 Task: For heading Use Comfortaa with yellow colour.  font size for heading18,  'Change the font style of data to'Comfortaa and font size to 9,  Change the alignment of both headline & data to Align right In the sheet  Attendance Sheet for Weekly Evaluationbook
Action: Mouse moved to (240, 145)
Screenshot: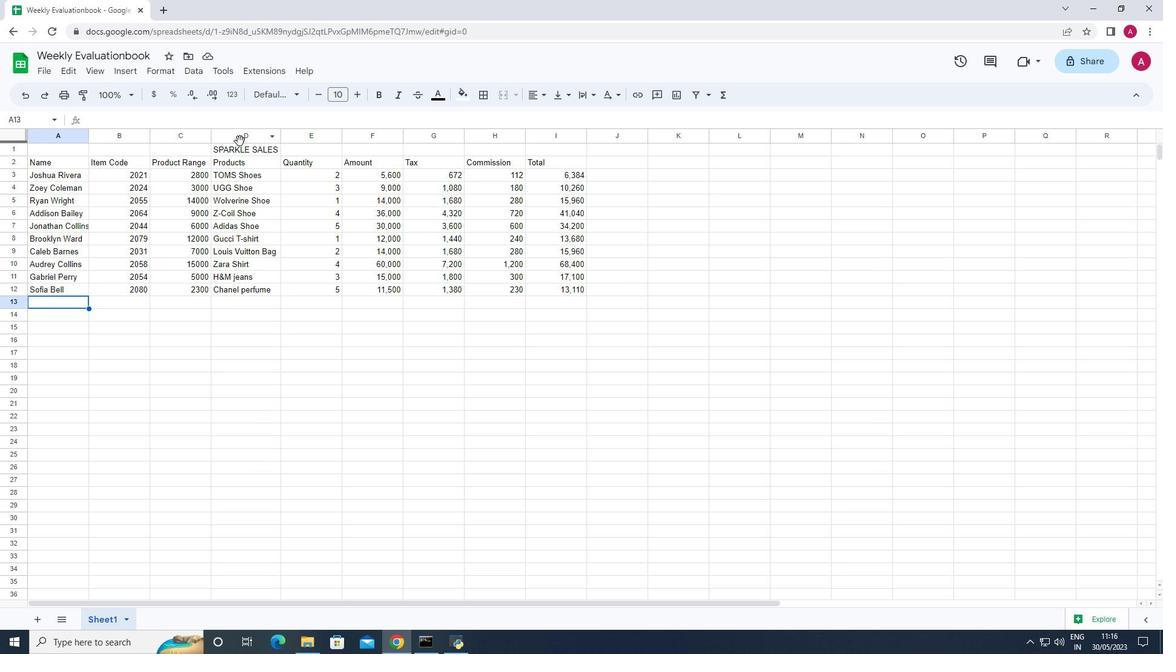 
Action: Mouse pressed left at (240, 145)
Screenshot: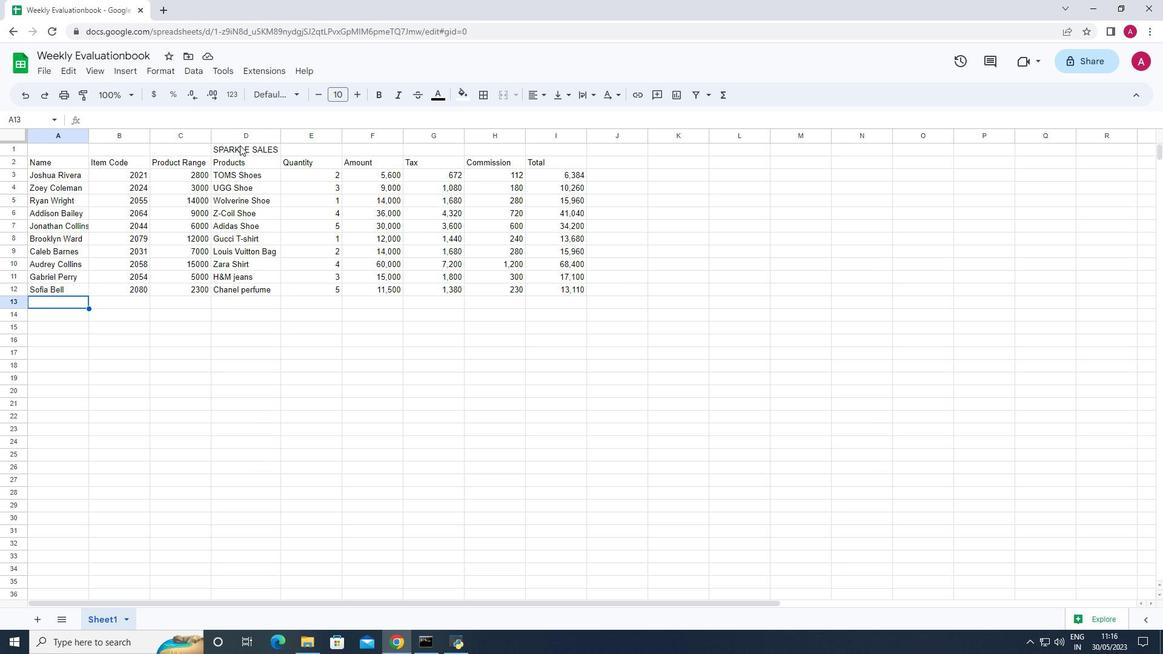 
Action: Mouse moved to (290, 96)
Screenshot: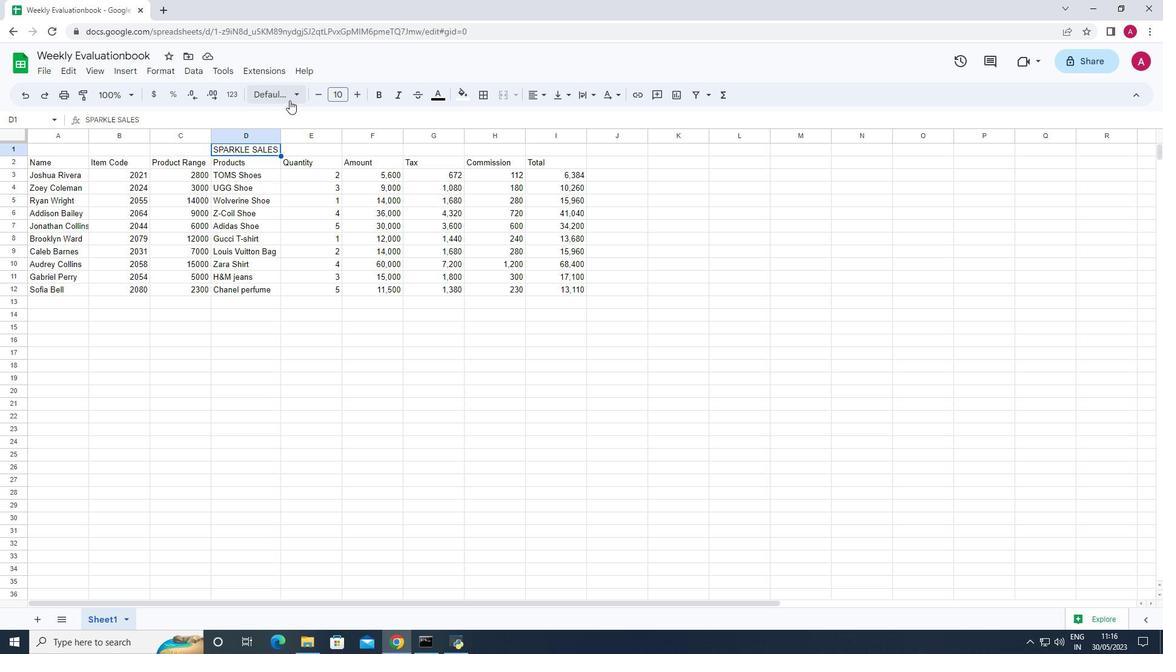 
Action: Mouse pressed left at (290, 96)
Screenshot: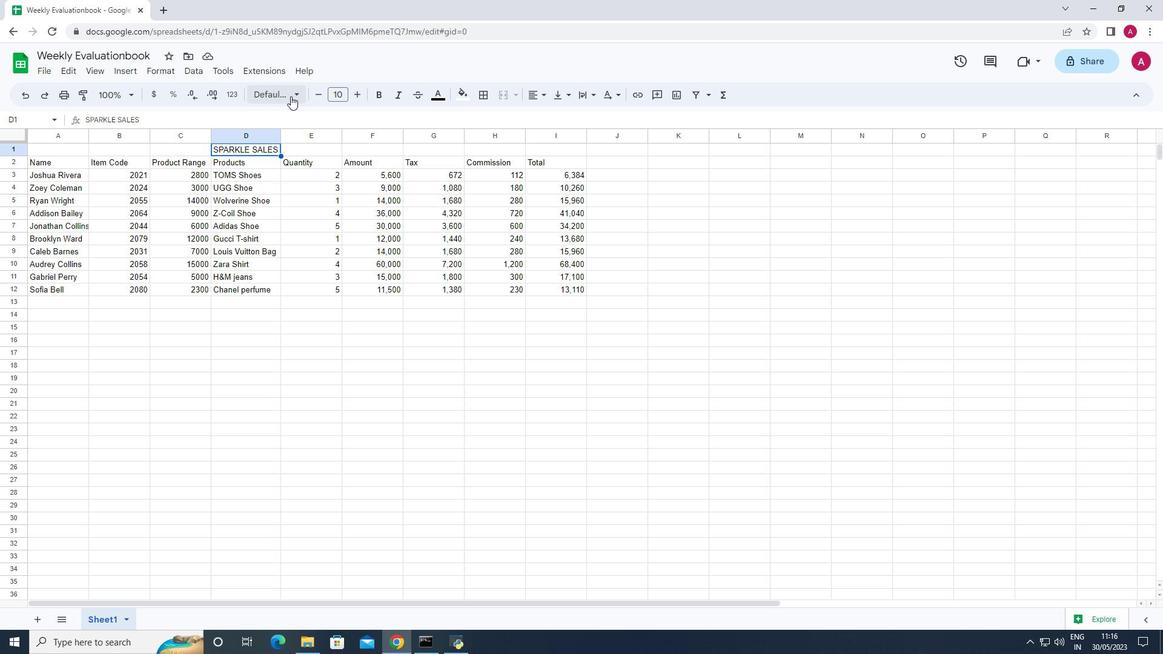 
Action: Mouse moved to (293, 229)
Screenshot: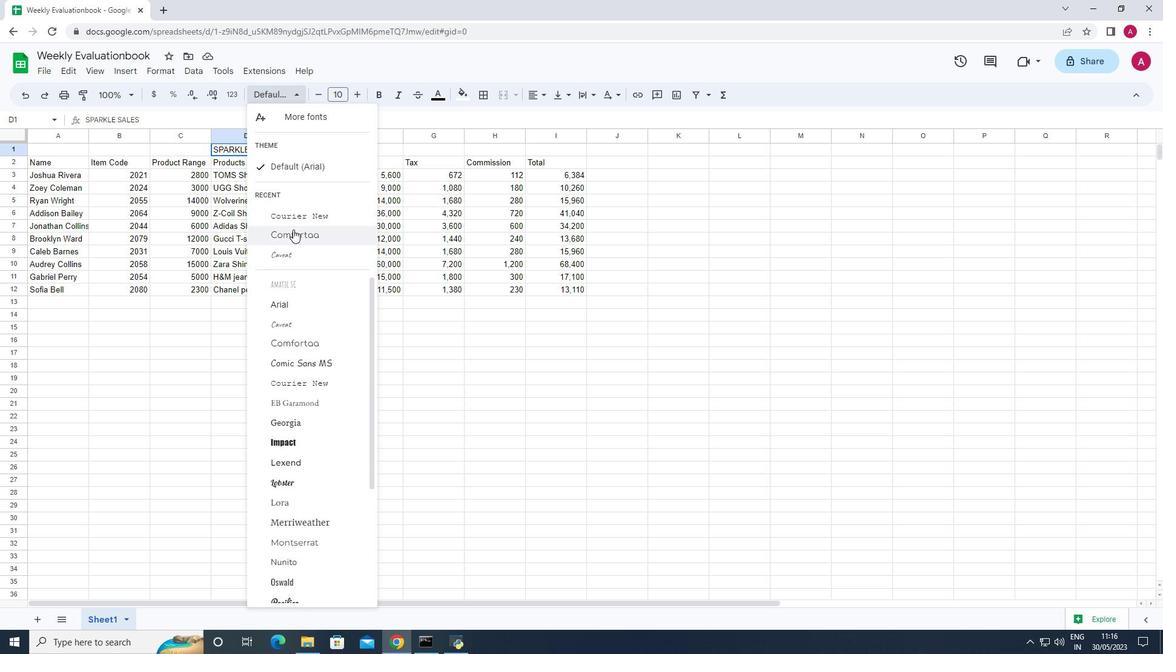 
Action: Mouse pressed left at (293, 229)
Screenshot: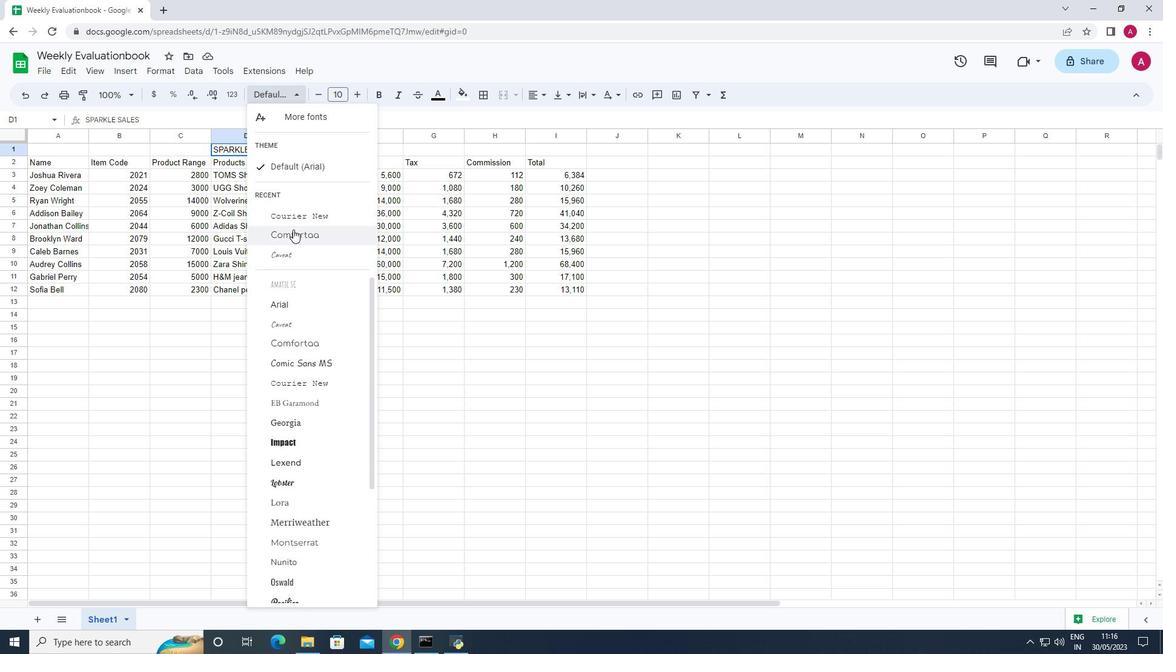 
Action: Mouse moved to (463, 94)
Screenshot: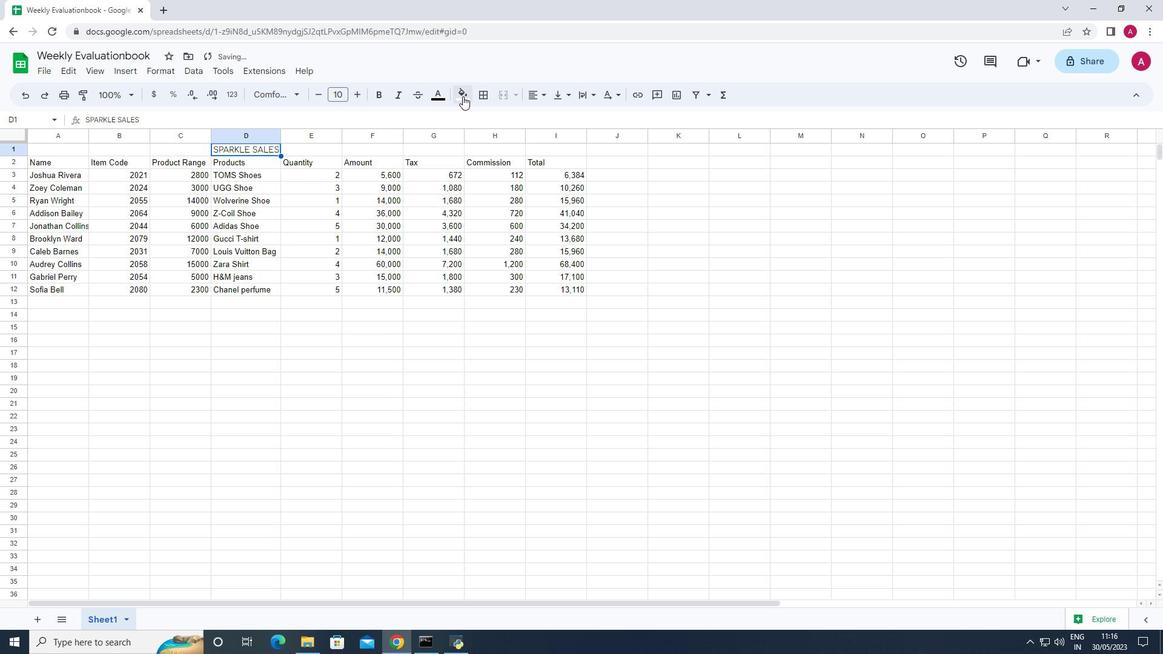 
Action: Mouse pressed left at (463, 94)
Screenshot: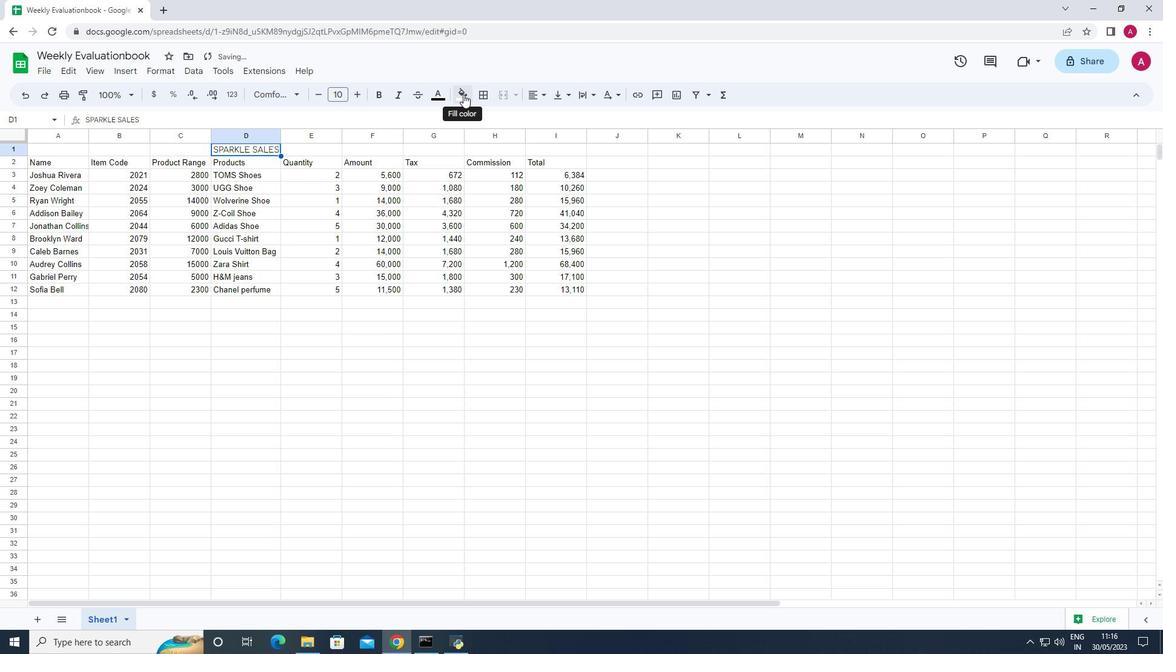 
Action: Mouse moved to (506, 149)
Screenshot: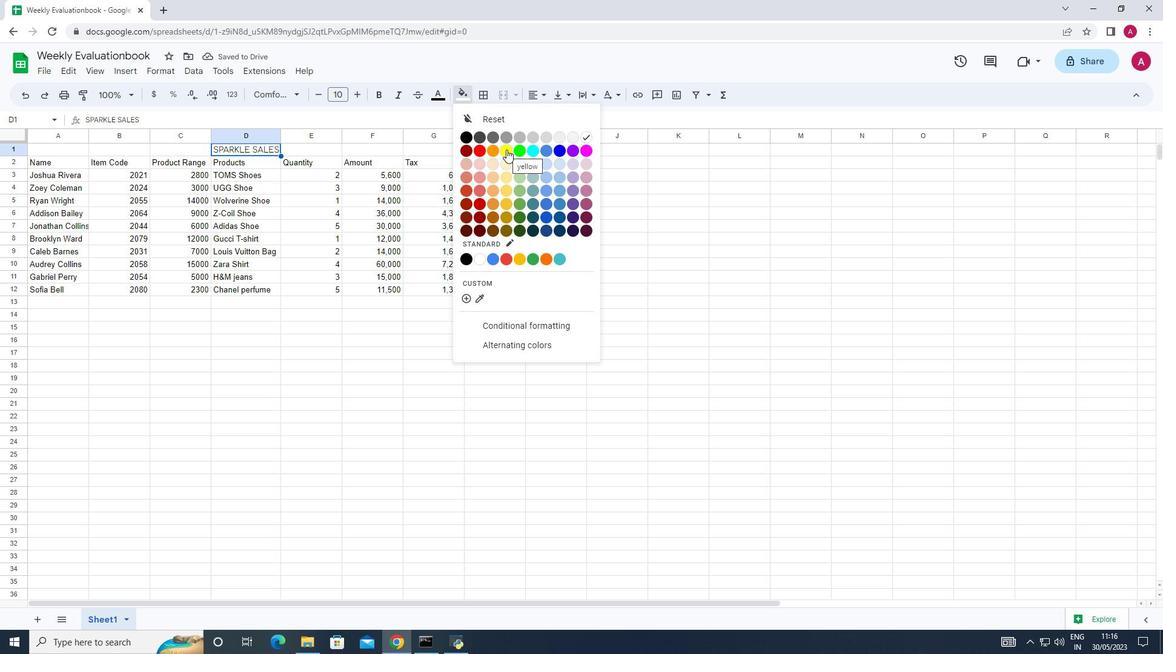 
Action: Mouse pressed left at (506, 149)
Screenshot: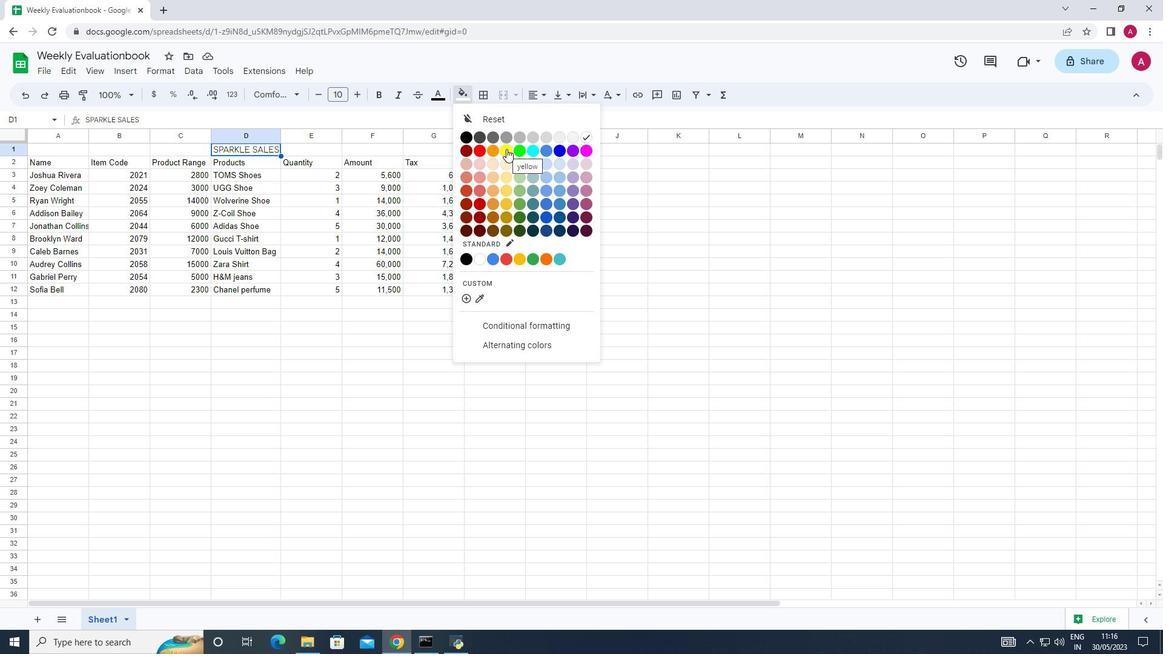 
Action: Mouse moved to (354, 93)
Screenshot: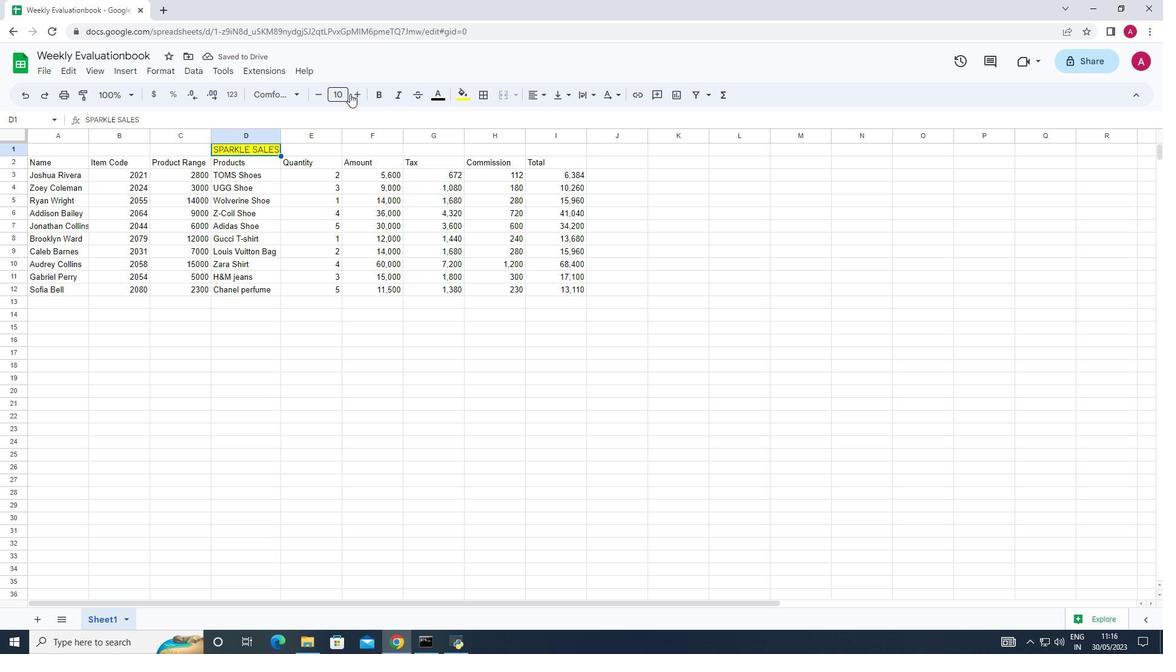 
Action: Mouse pressed left at (354, 93)
Screenshot: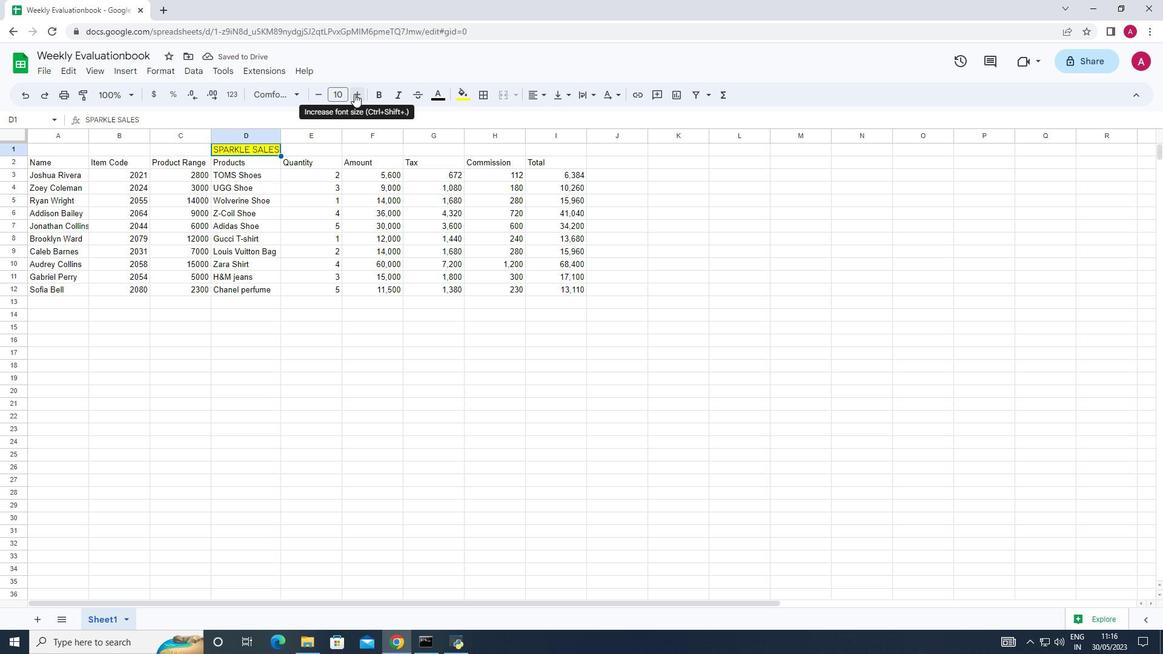 
Action: Mouse pressed left at (354, 93)
Screenshot: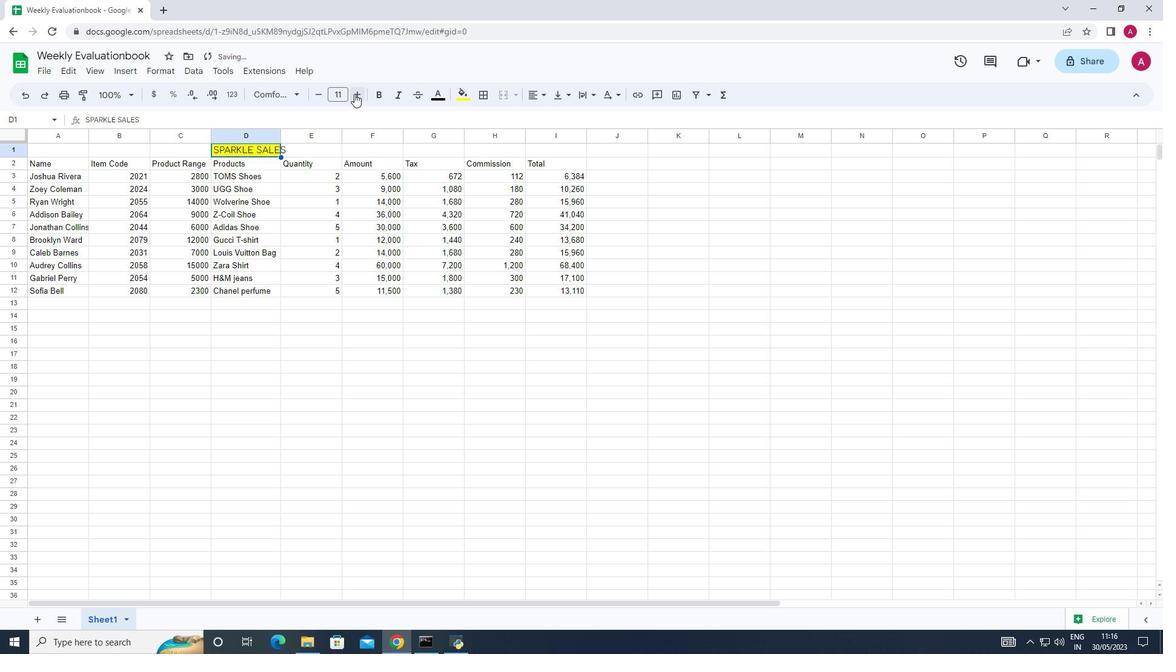 
Action: Mouse pressed left at (354, 93)
Screenshot: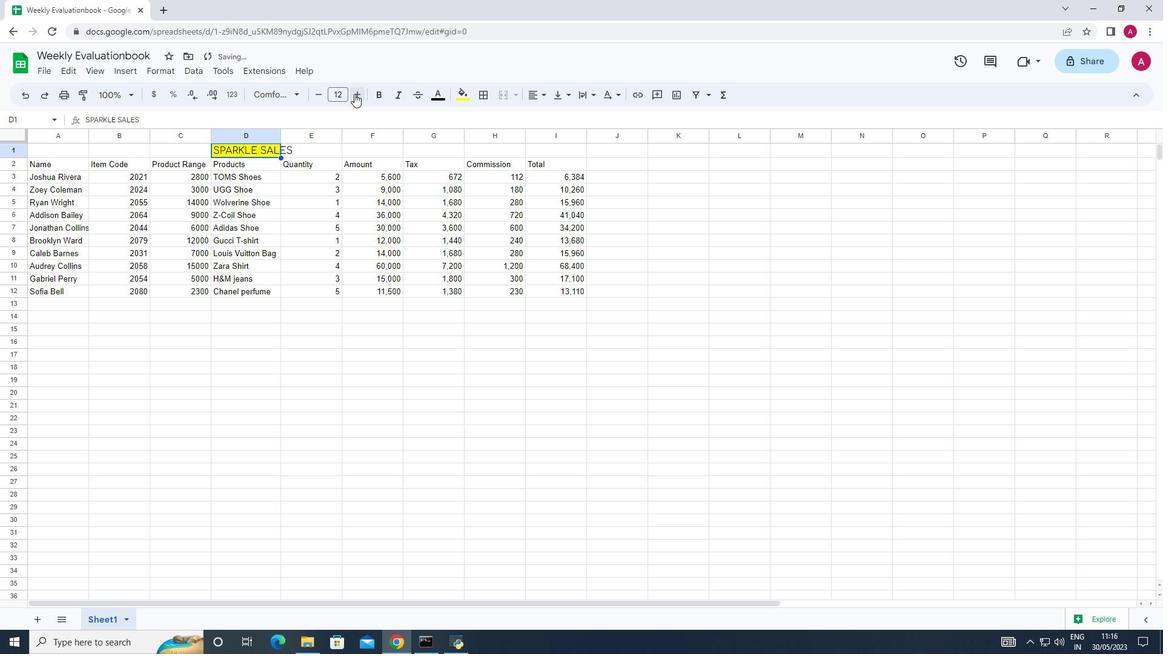
Action: Mouse pressed left at (354, 93)
Screenshot: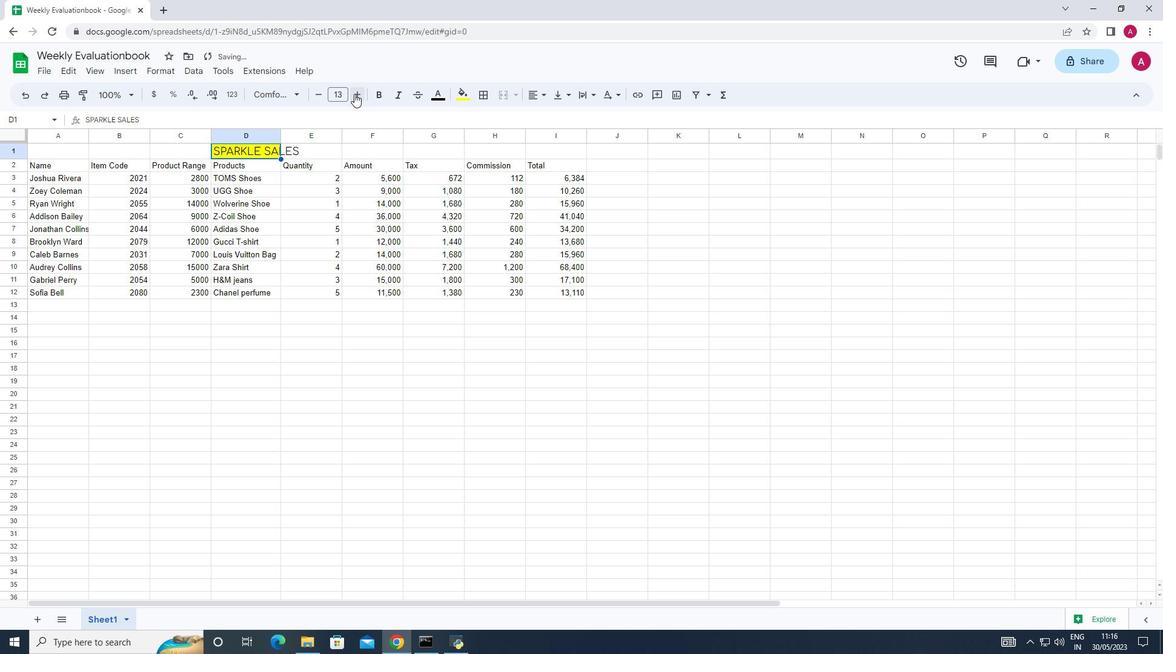 
Action: Mouse pressed left at (354, 93)
Screenshot: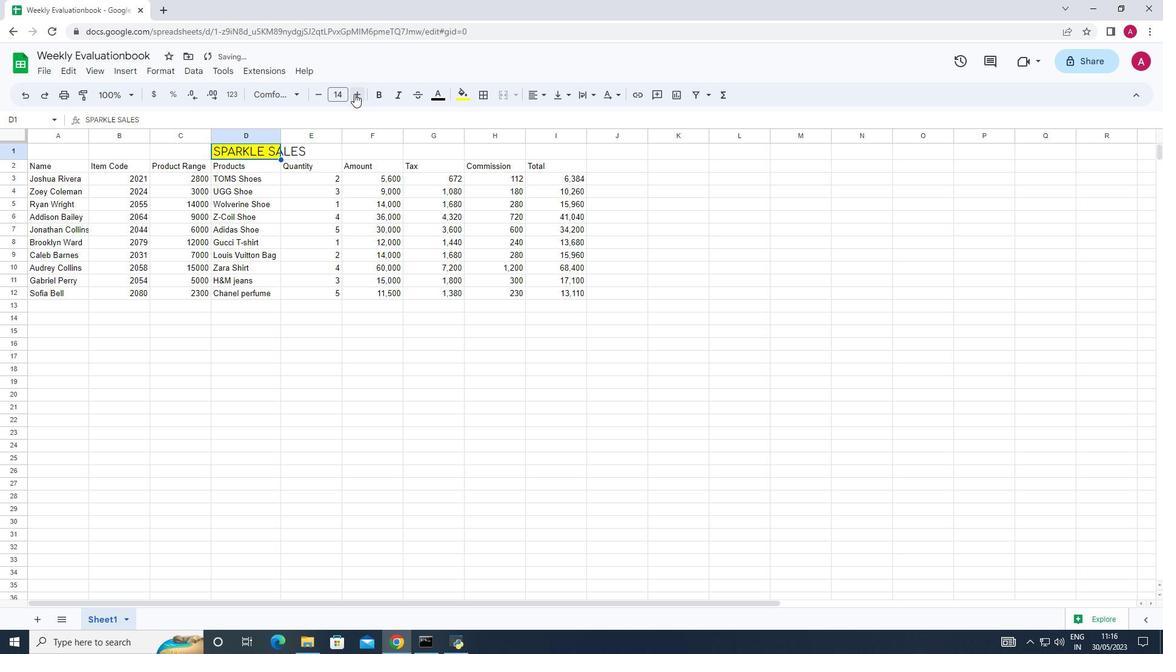 
Action: Mouse pressed left at (354, 93)
Screenshot: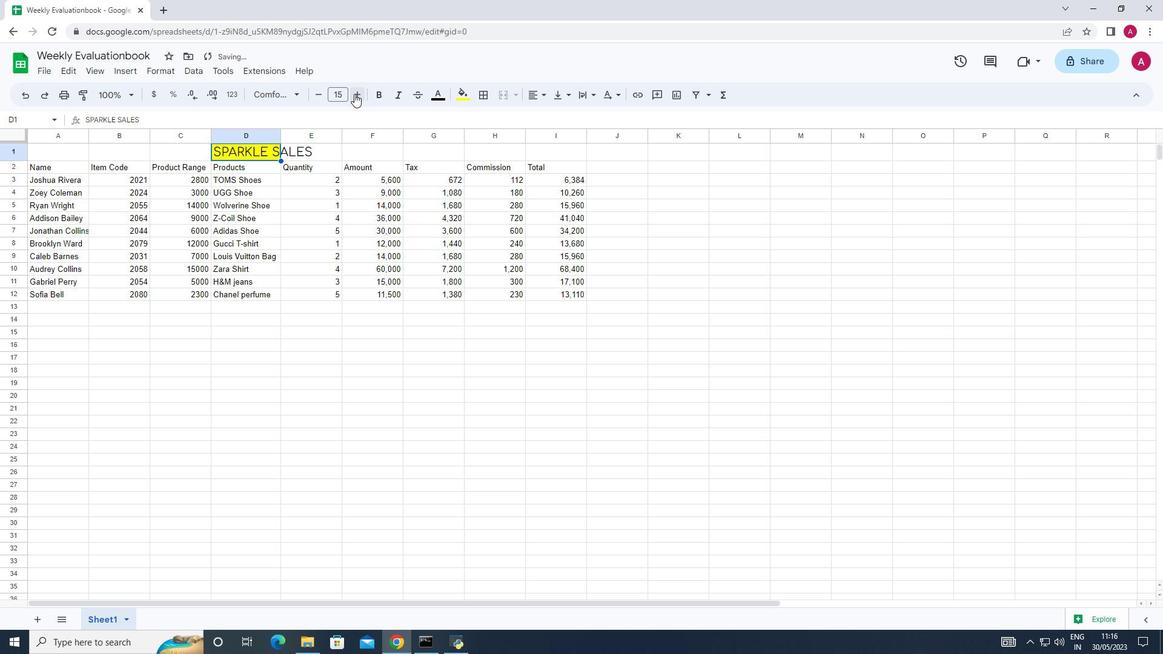 
Action: Mouse pressed left at (354, 93)
Screenshot: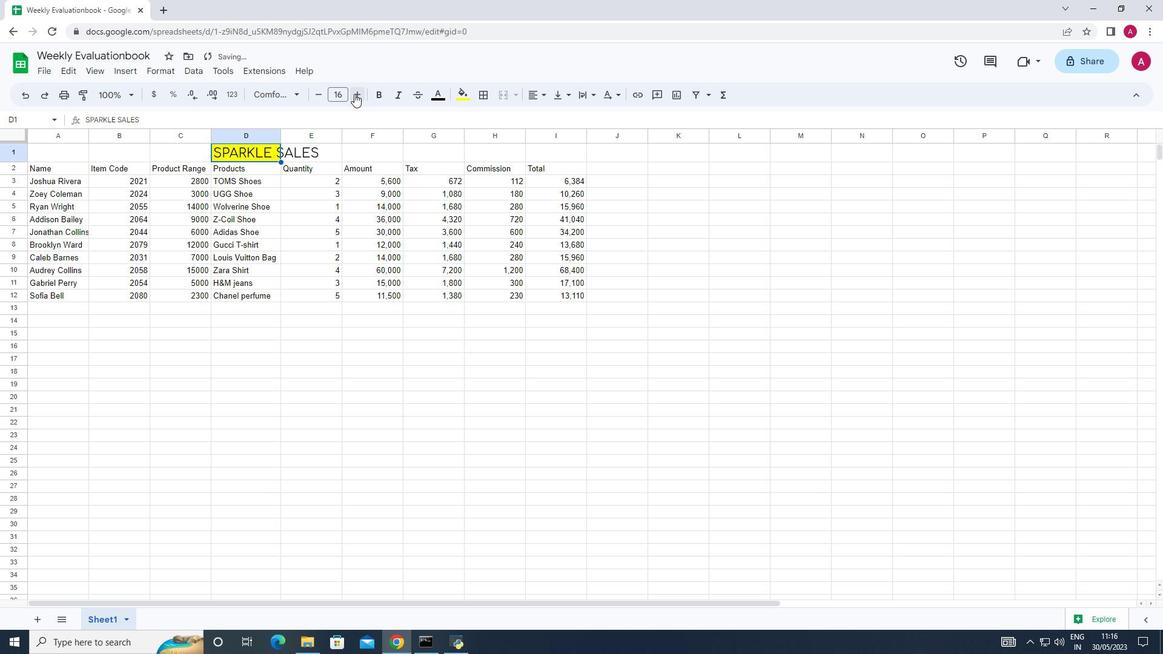 
Action: Mouse pressed left at (354, 93)
Screenshot: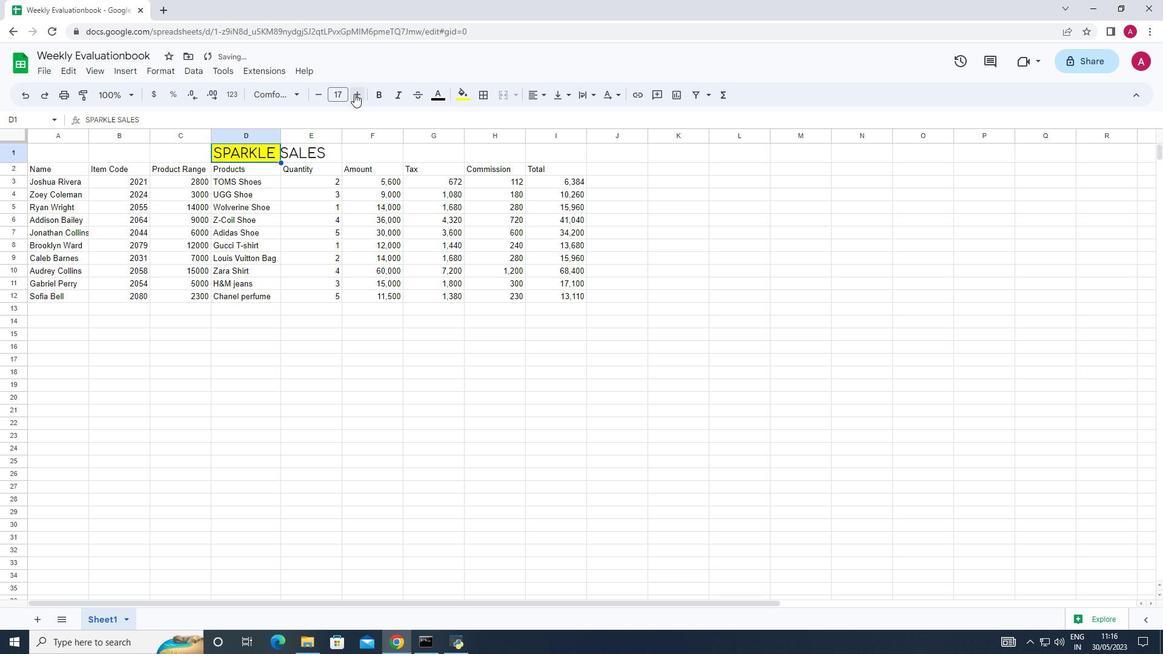 
Action: Mouse moved to (278, 135)
Screenshot: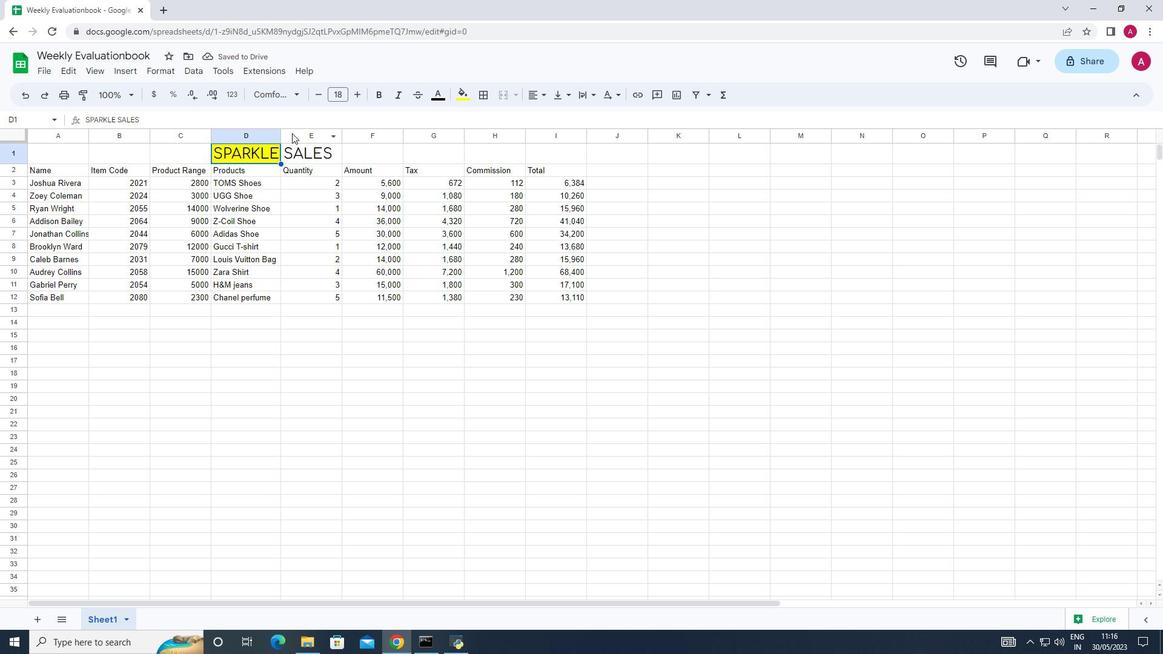 
Action: Mouse pressed left at (278, 135)
Screenshot: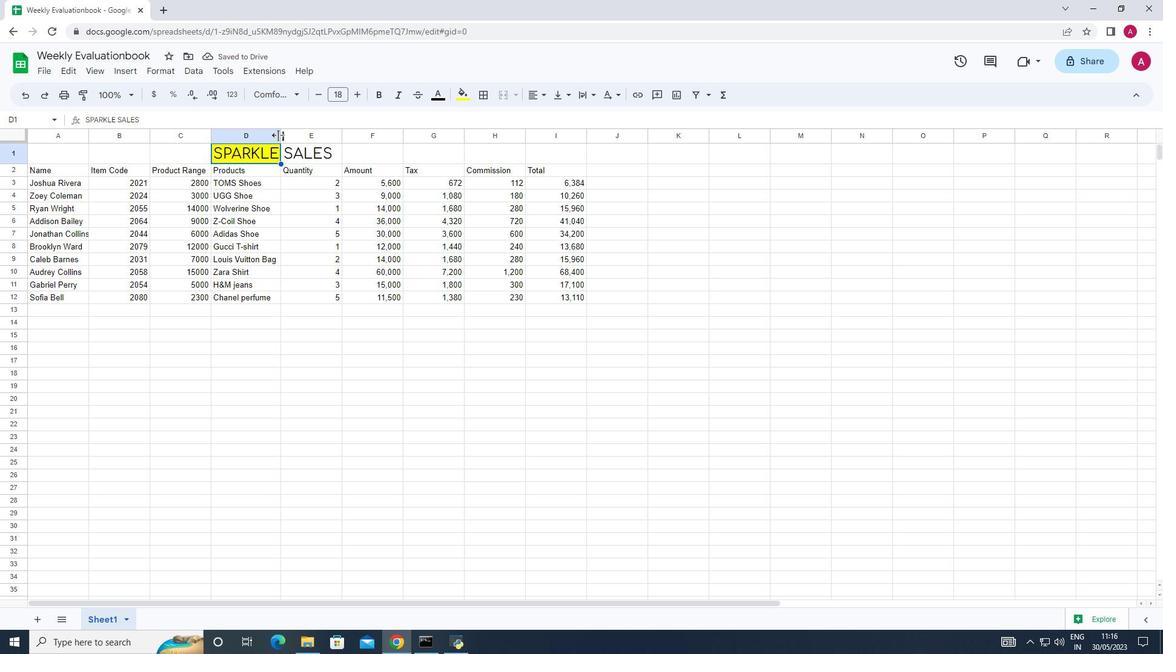 
Action: Mouse pressed left at (278, 135)
Screenshot: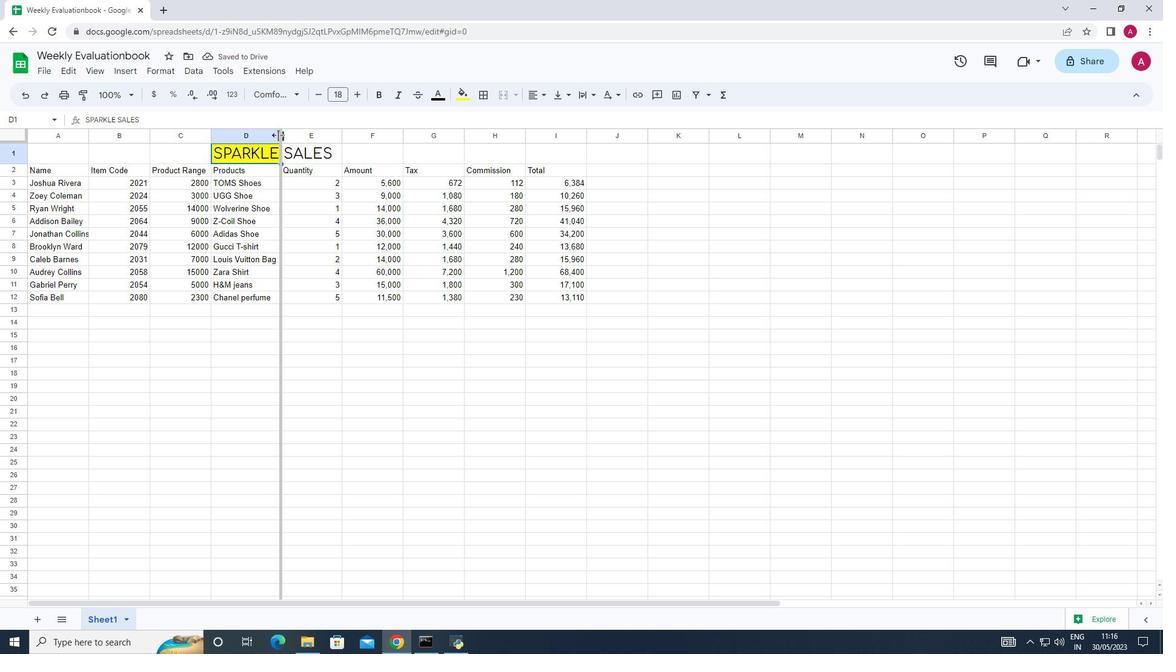 
Action: Mouse moved to (35, 167)
Screenshot: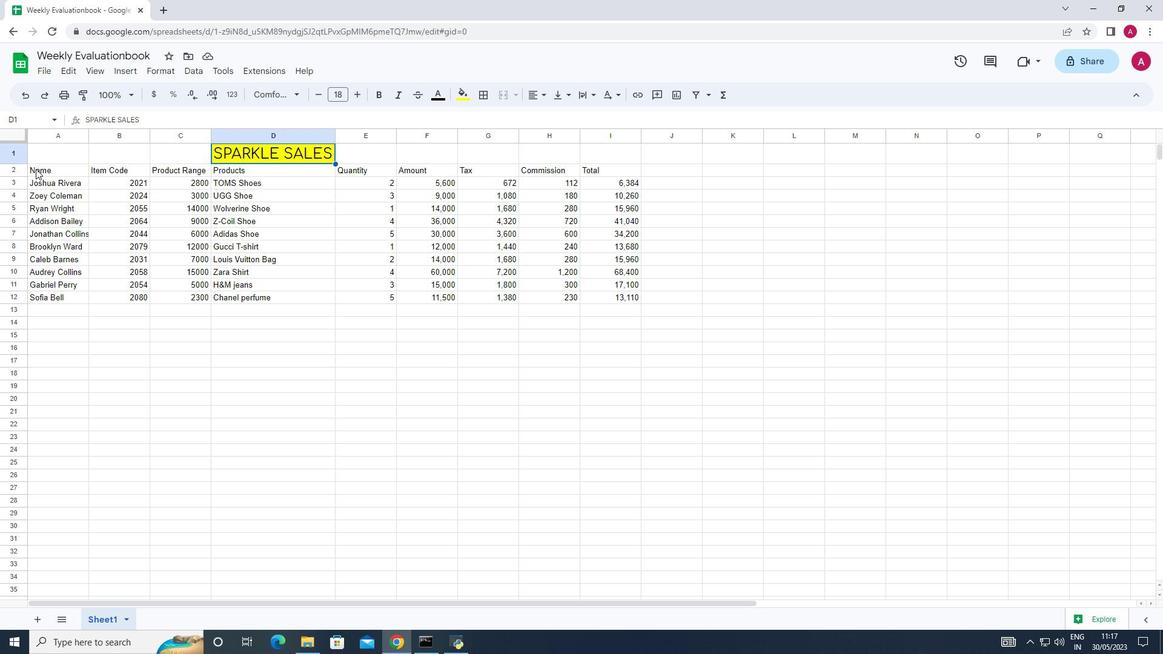 
Action: Mouse pressed left at (35, 167)
Screenshot: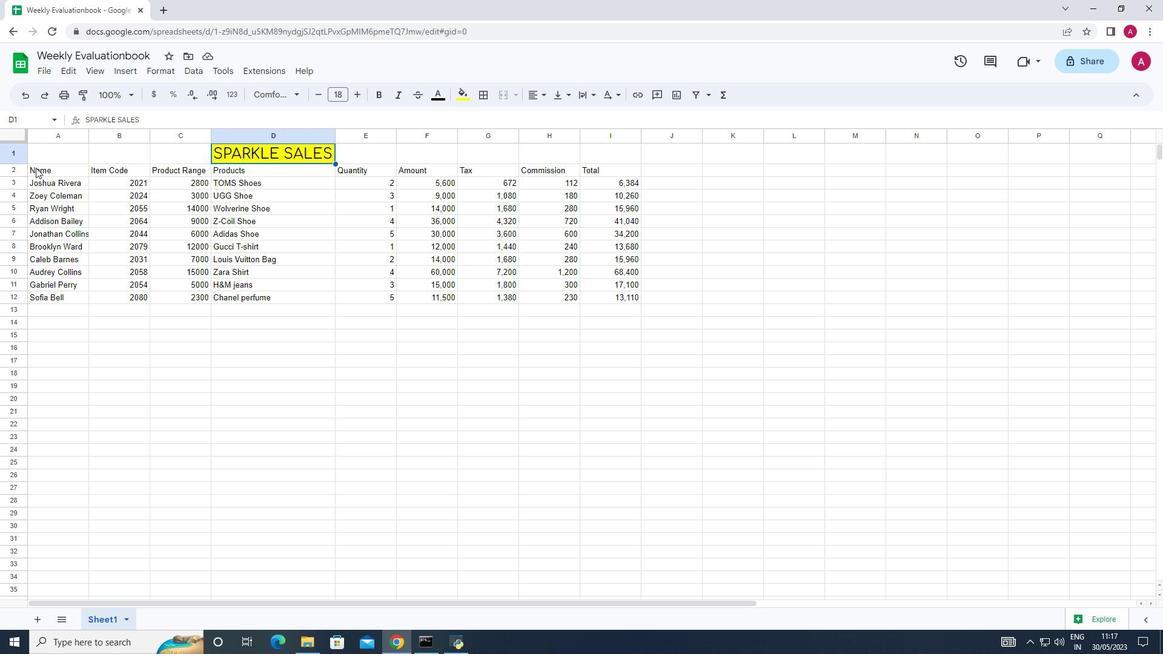 
Action: Mouse moved to (300, 97)
Screenshot: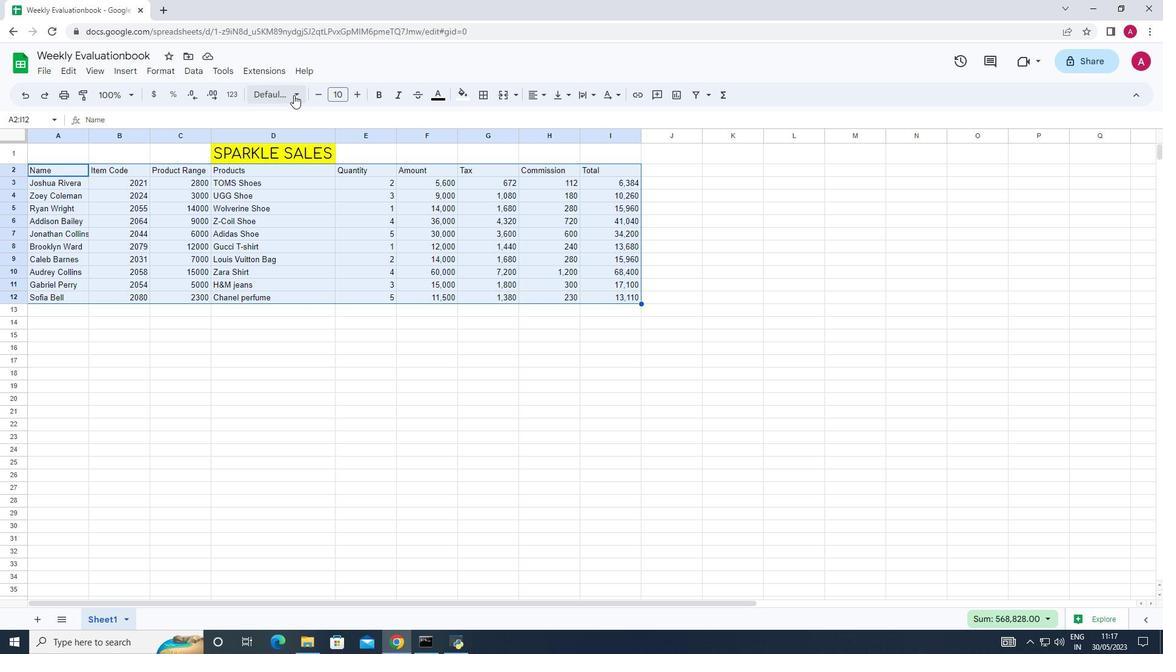 
Action: Mouse pressed left at (300, 97)
Screenshot: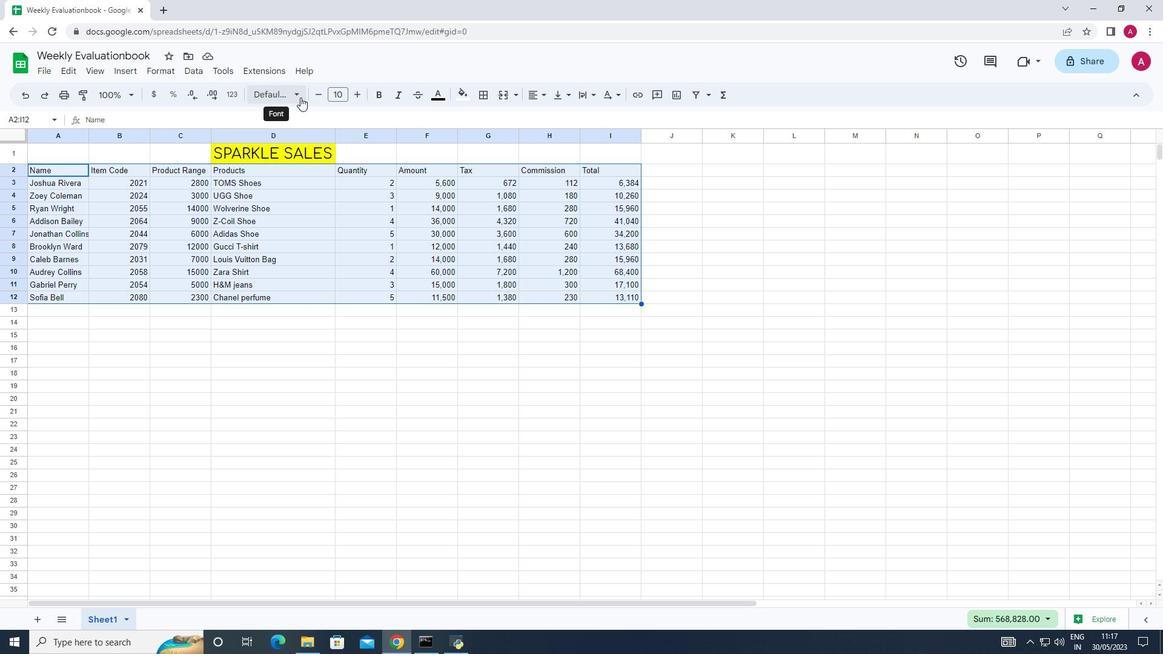 
Action: Mouse moved to (303, 222)
Screenshot: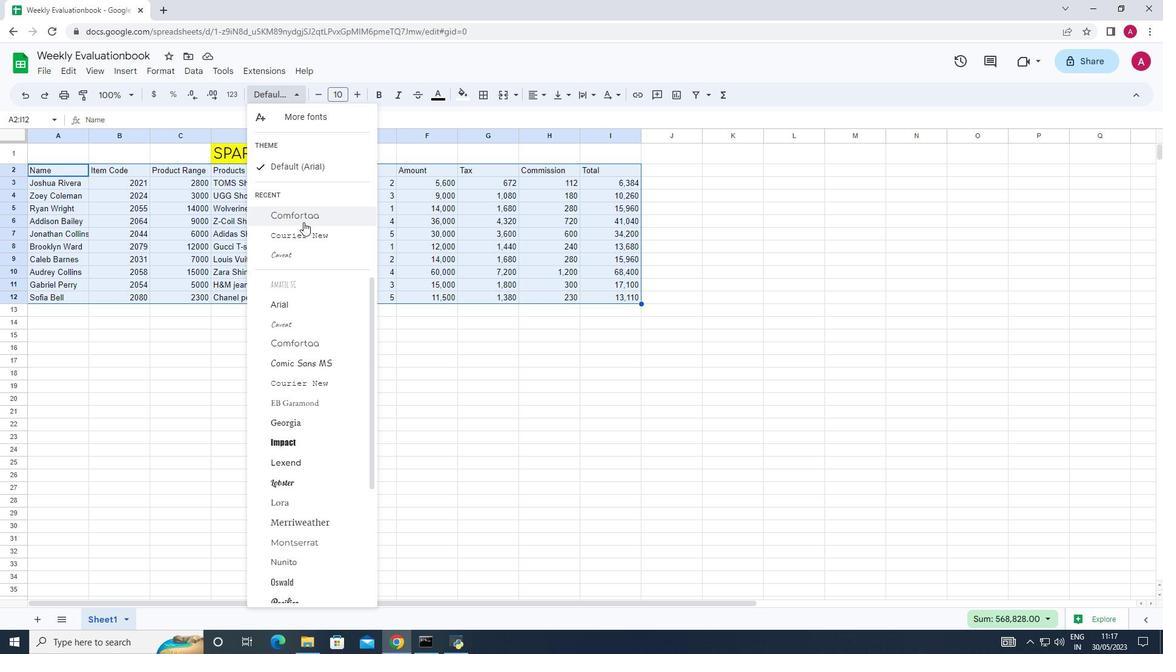 
Action: Mouse pressed left at (303, 222)
Screenshot: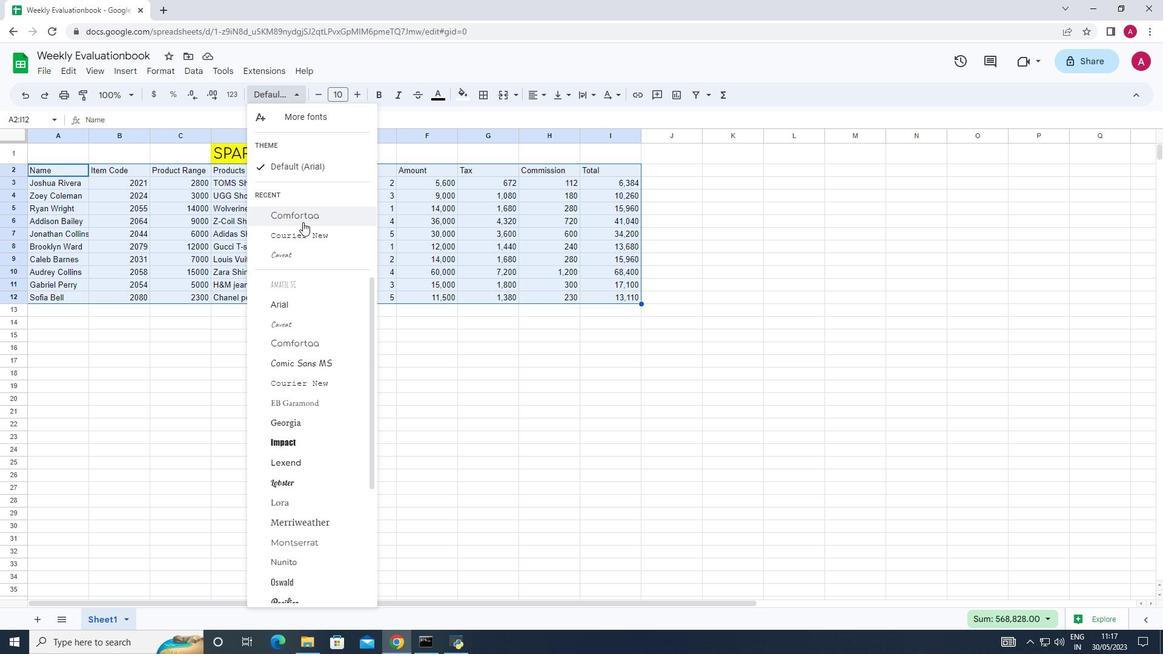 
Action: Mouse moved to (319, 91)
Screenshot: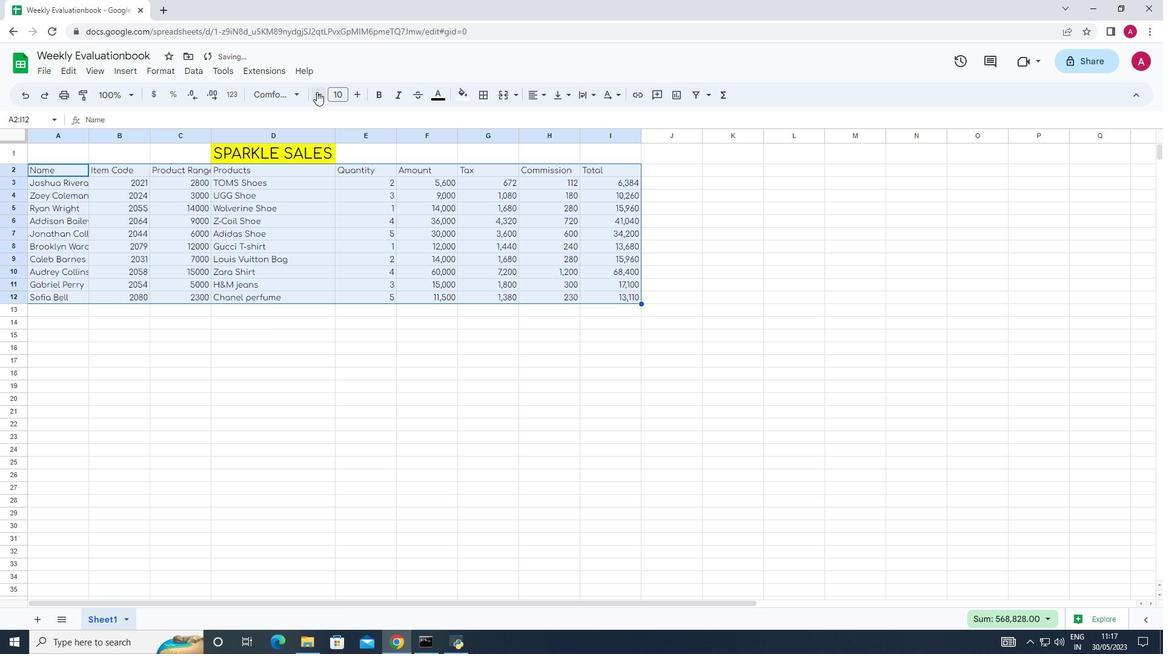 
Action: Mouse pressed left at (319, 91)
Screenshot: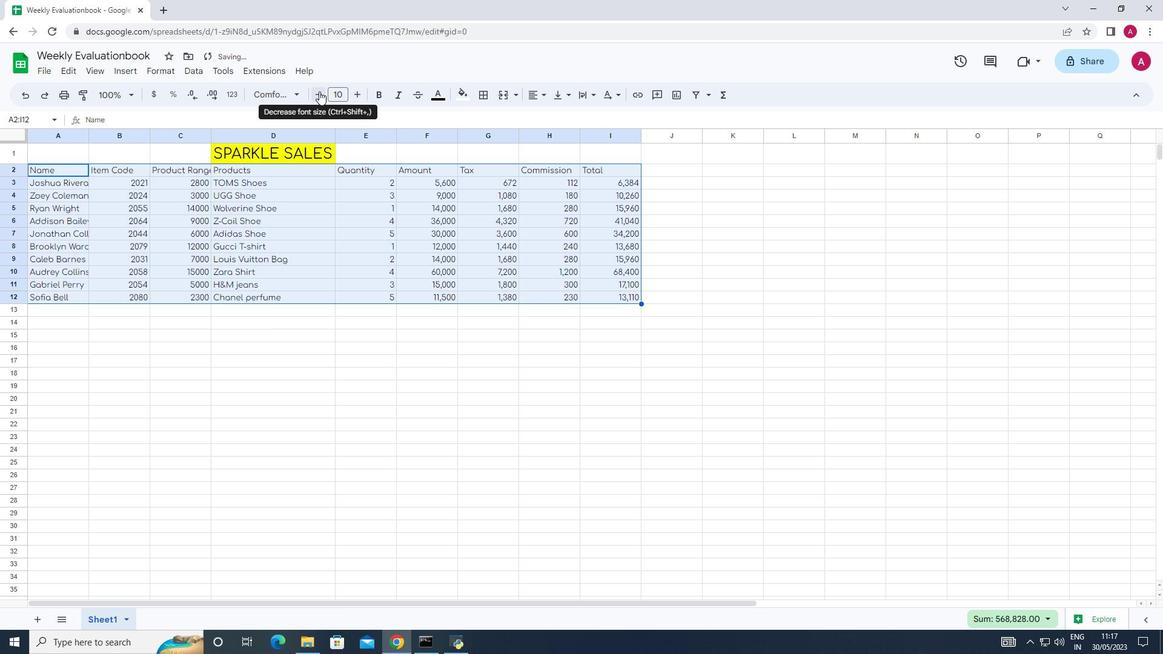 
Action: Mouse moved to (153, 69)
Screenshot: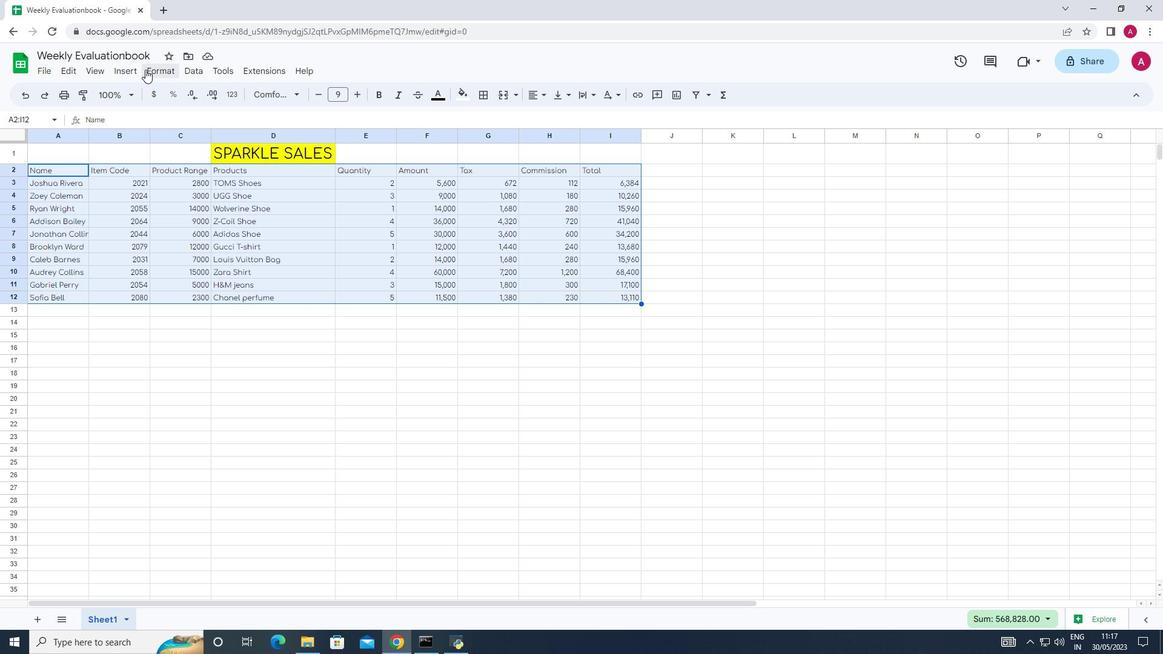
Action: Mouse pressed left at (153, 69)
Screenshot: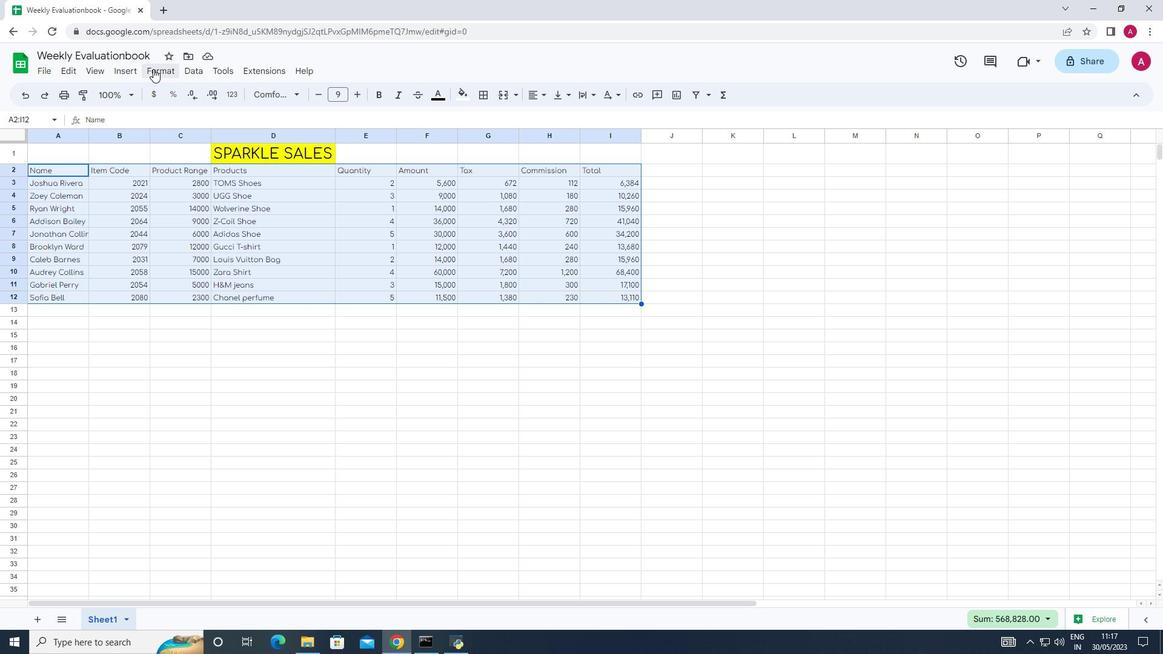 
Action: Mouse moved to (206, 156)
Screenshot: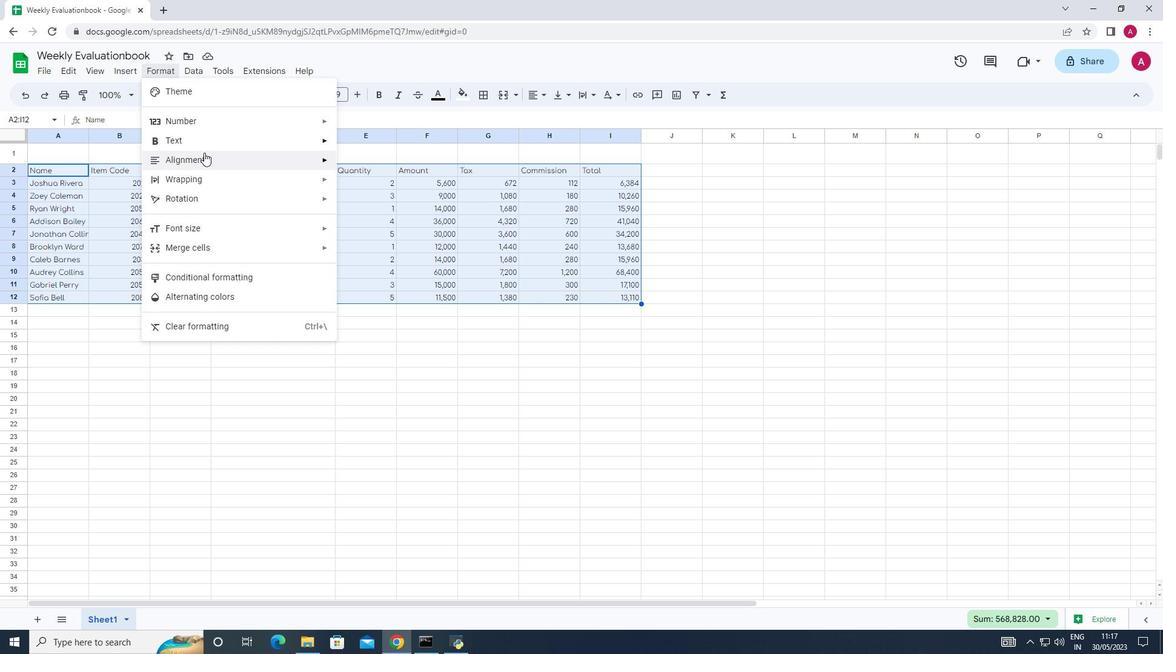 
Action: Mouse pressed left at (206, 156)
Screenshot: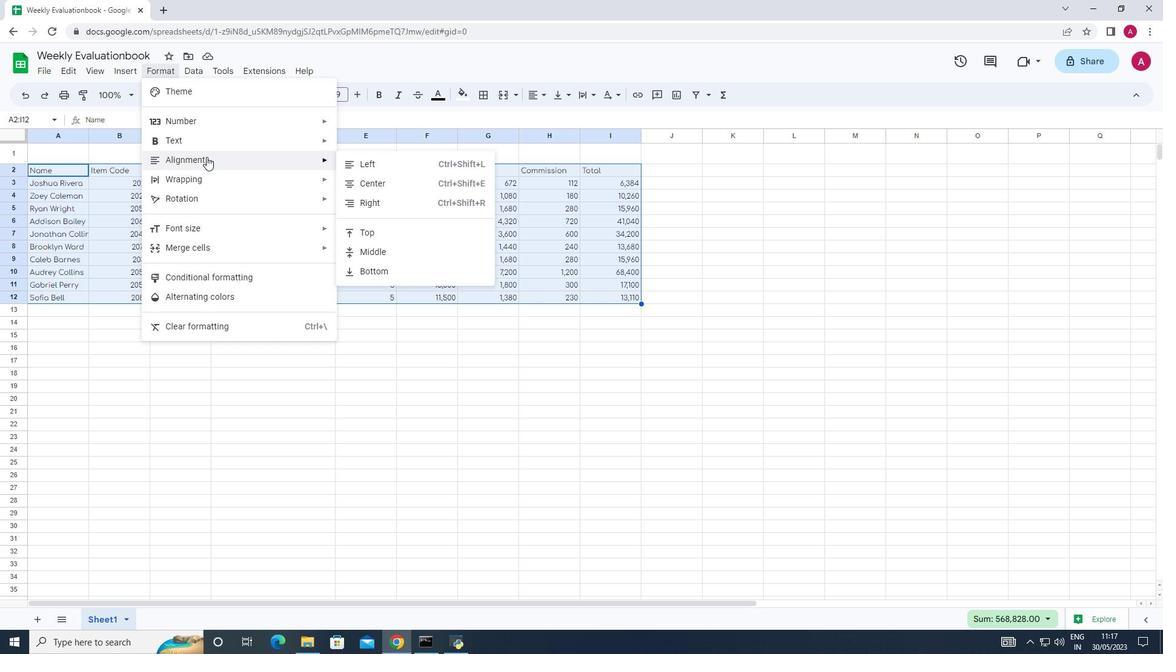 
Action: Mouse moved to (380, 201)
Screenshot: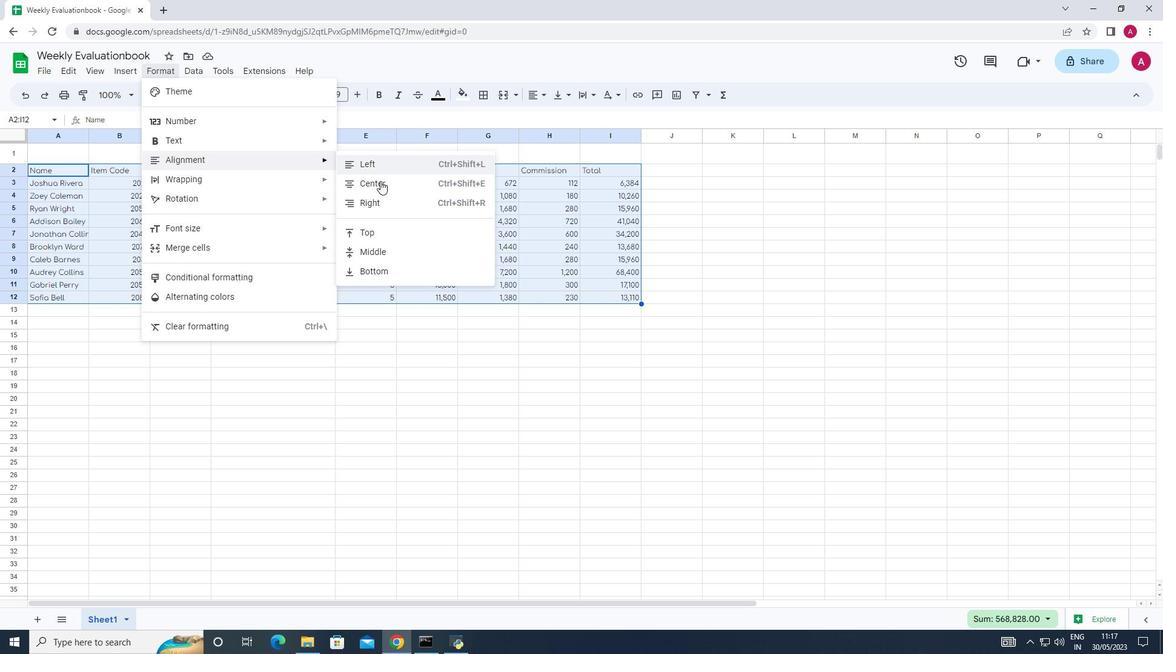 
Action: Mouse pressed left at (380, 201)
Screenshot: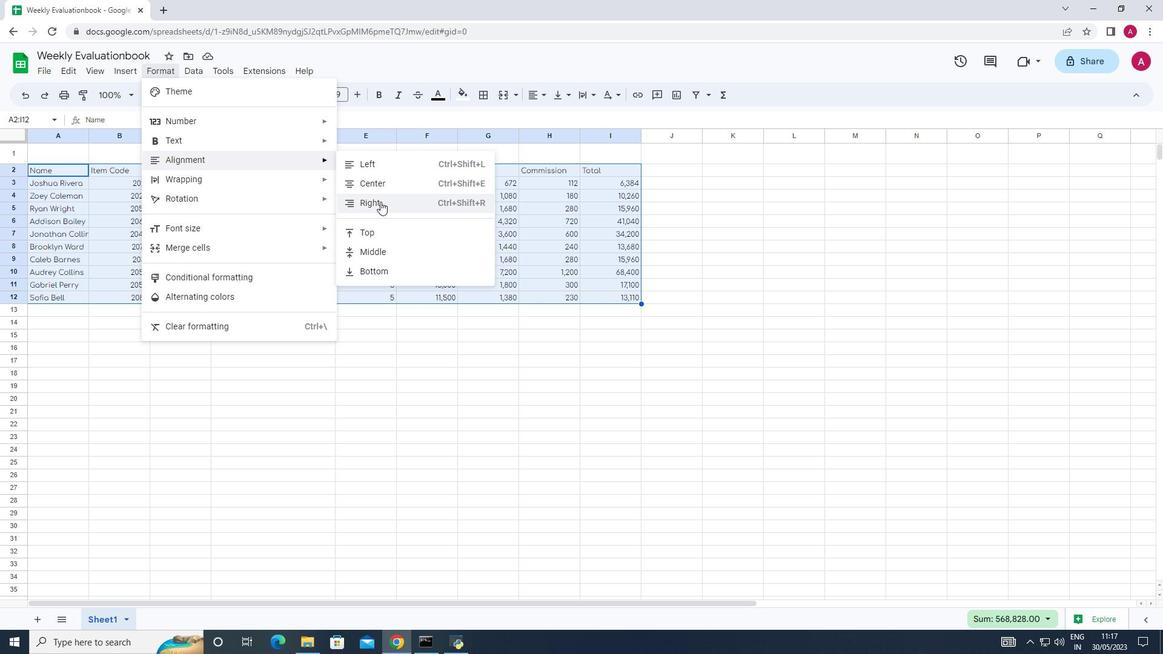 
Action: Mouse moved to (186, 323)
Screenshot: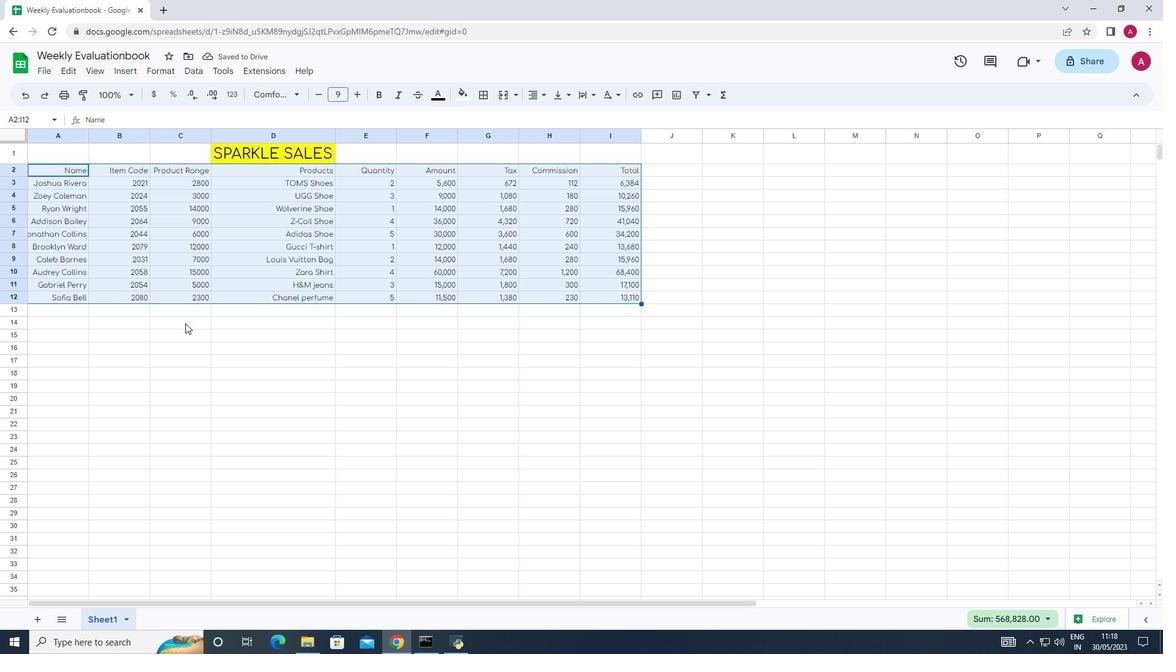 
Action: Mouse pressed left at (186, 323)
Screenshot: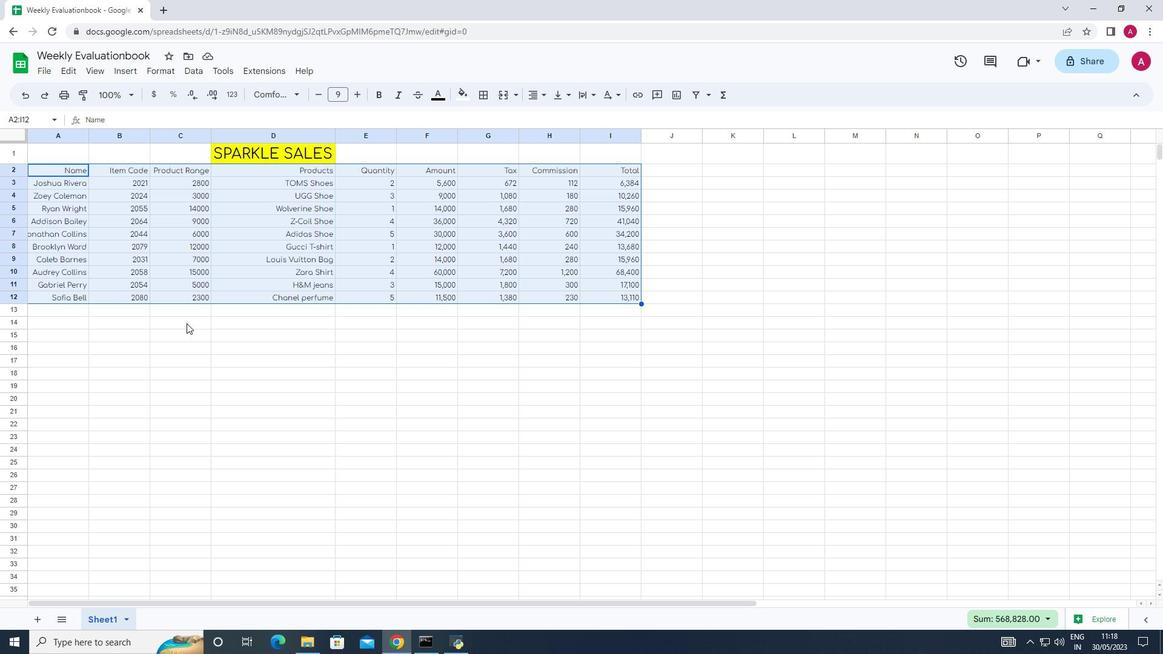 
Action: Mouse moved to (45, 70)
Screenshot: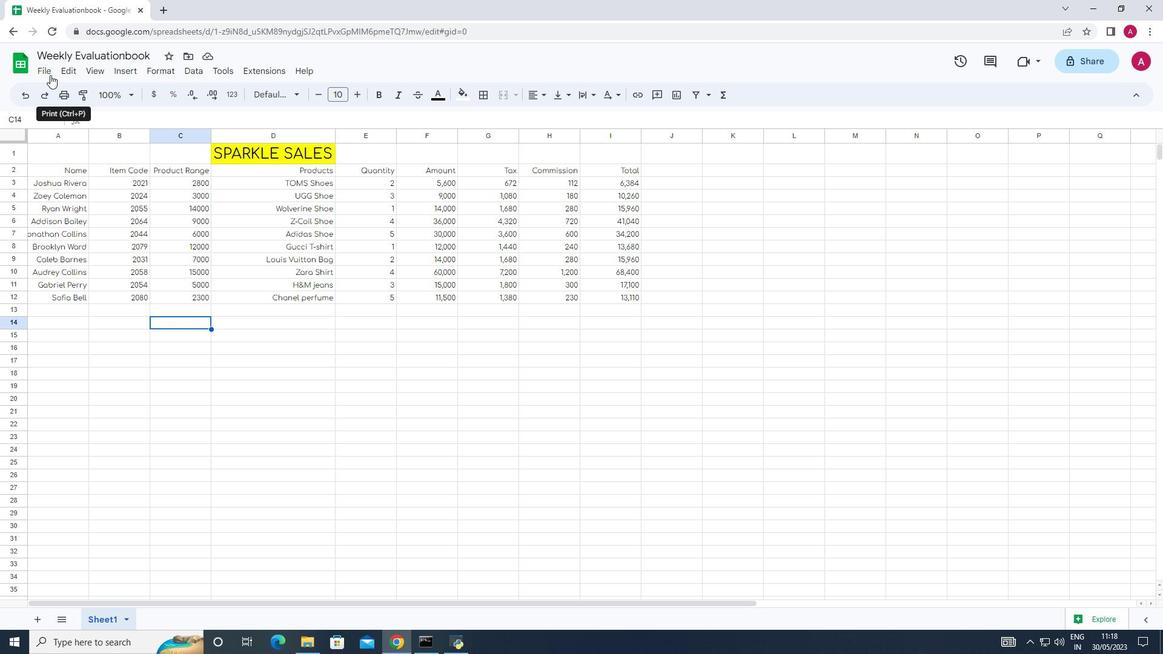 
Action: Mouse pressed left at (45, 70)
Screenshot: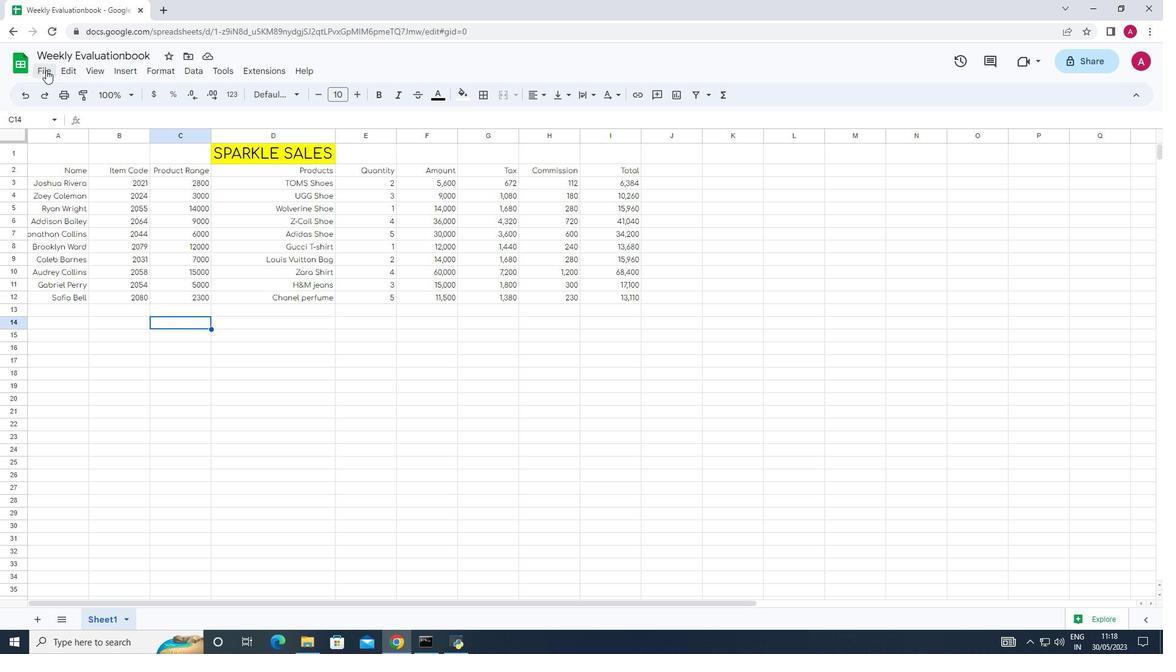 
Action: Mouse moved to (118, 252)
Screenshot: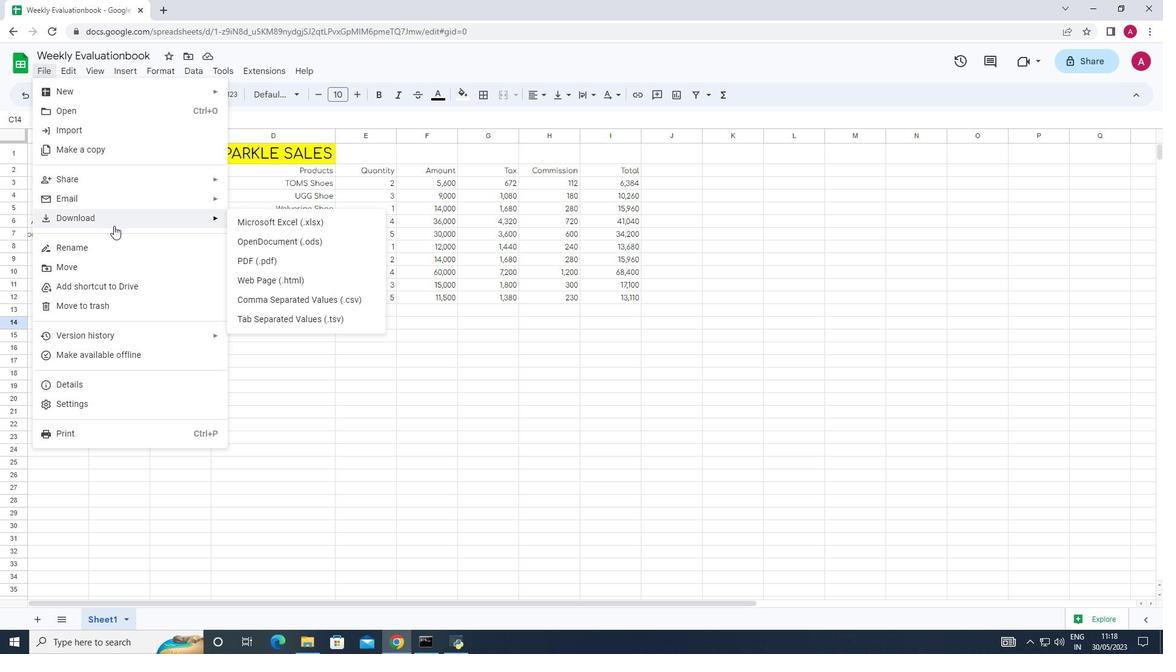 
Action: Mouse pressed left at (118, 252)
Screenshot: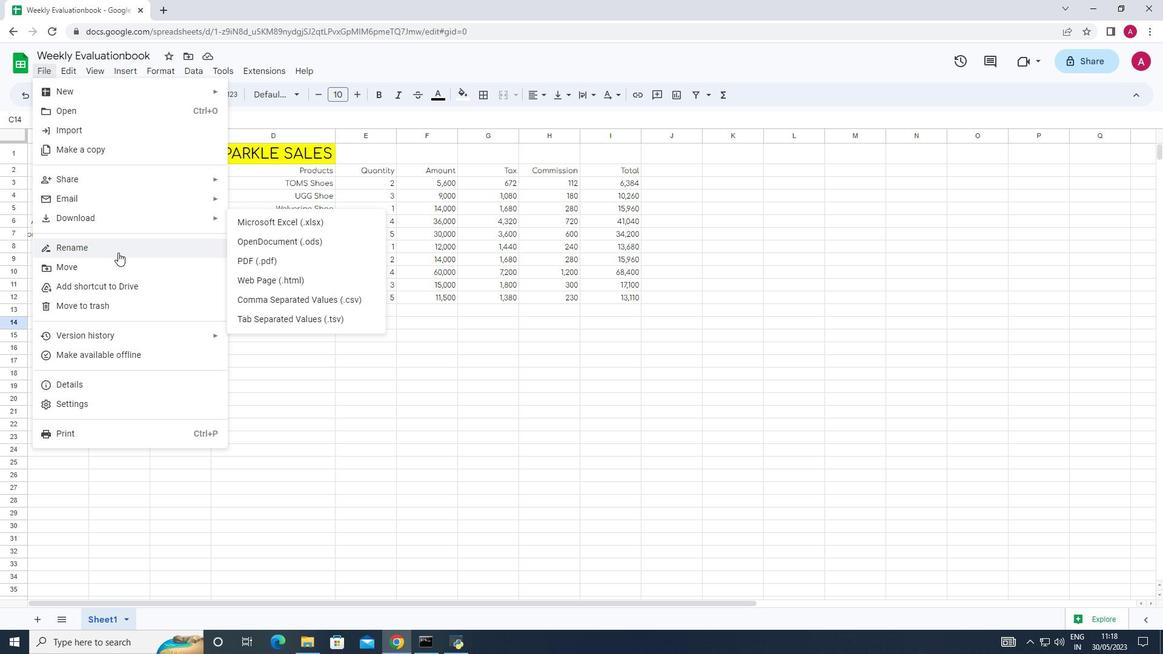 
Action: Mouse moved to (73, 104)
Screenshot: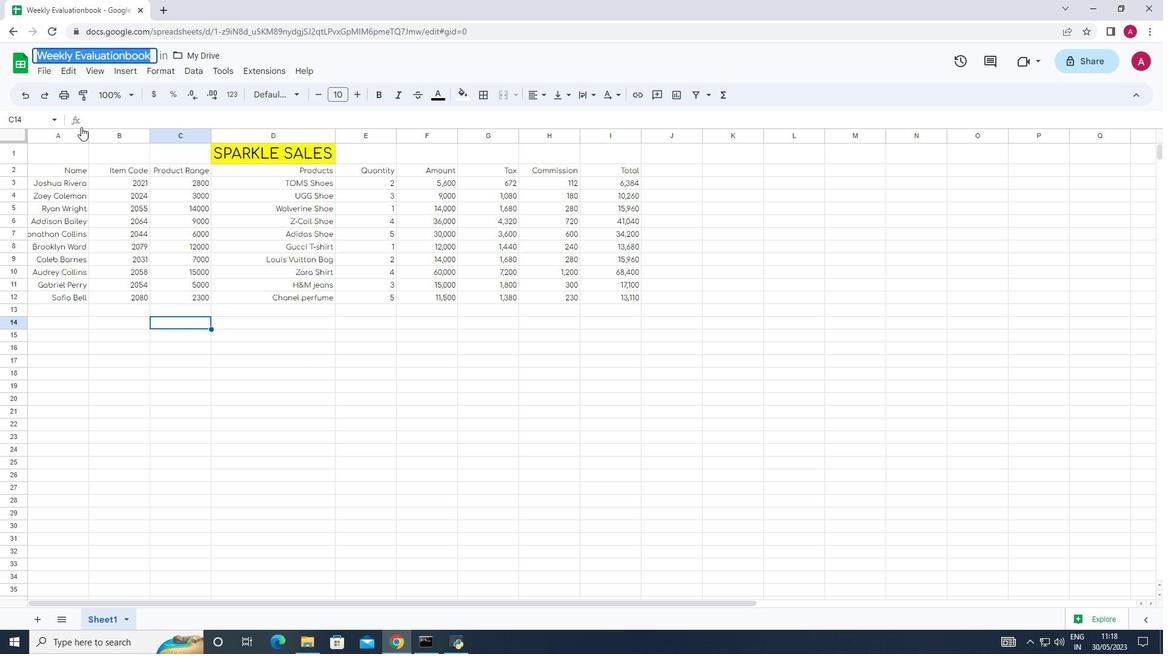 
Action: Key pressed <Key.shift>Attendance<Key.space><Key.shift>Sheet<Key.space>for<Key.space><Key.shift>Weekly<Key.space><Key.shift>Evaluationbook<Key.enter>
Screenshot: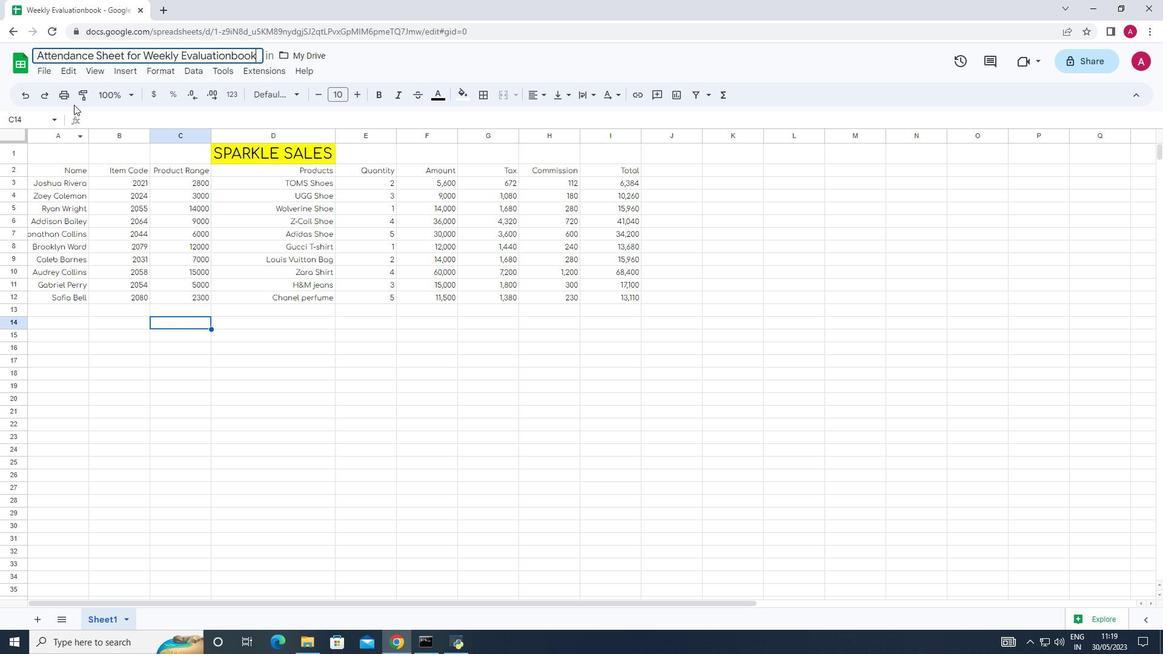 
Action: Mouse moved to (110, 187)
Screenshot: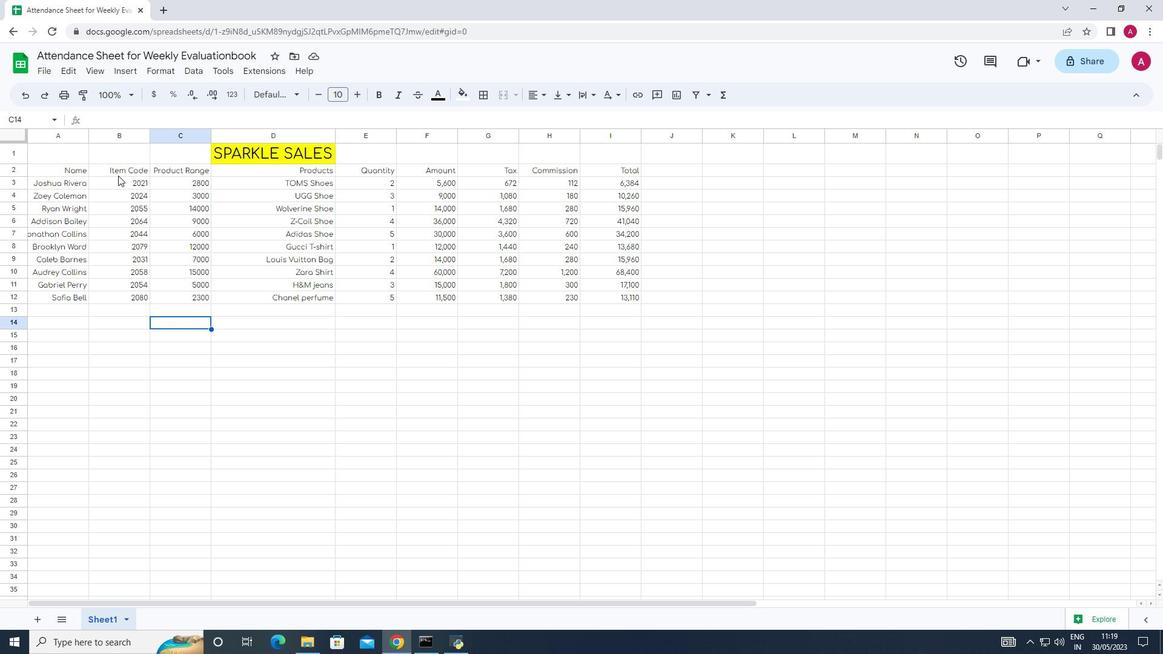 
